 Task: Find connections with filter location Jyväskylä with filter topic #Productivitywith filter profile language French with filter current company Mindlance with filter school NIIT Pune with filter industry Ambulance Services with filter service category Print Design with filter keywords title Porter
Action: Mouse moved to (264, 220)
Screenshot: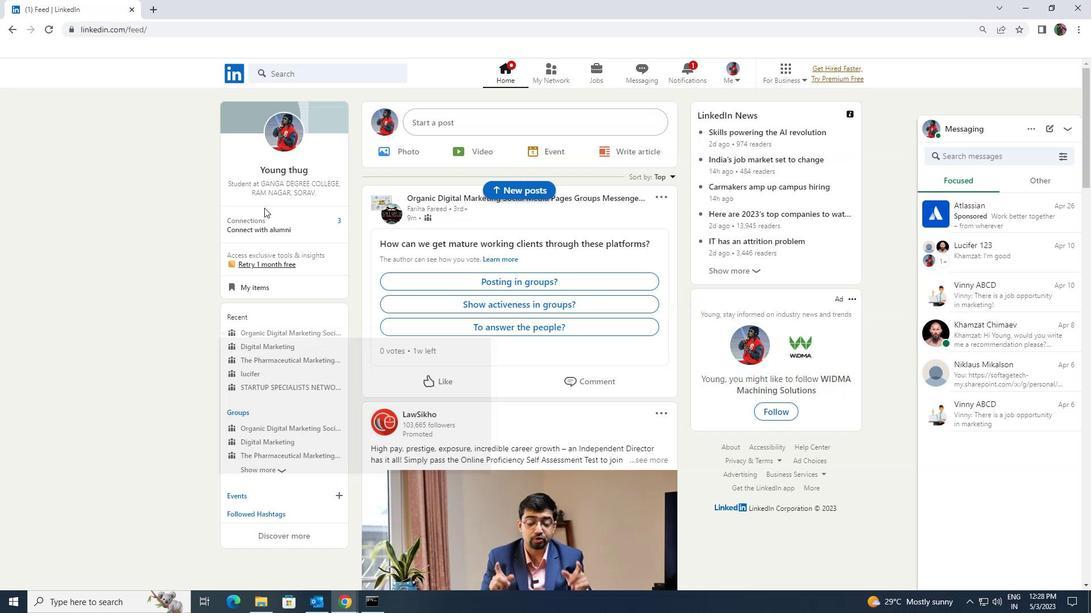 
Action: Mouse pressed left at (264, 220)
Screenshot: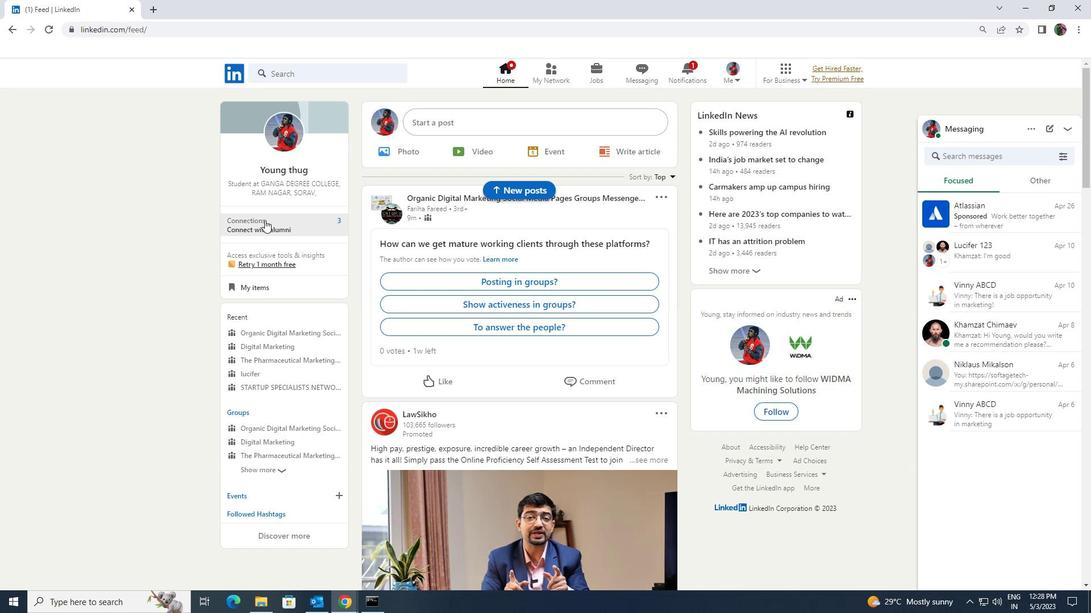 
Action: Mouse moved to (285, 140)
Screenshot: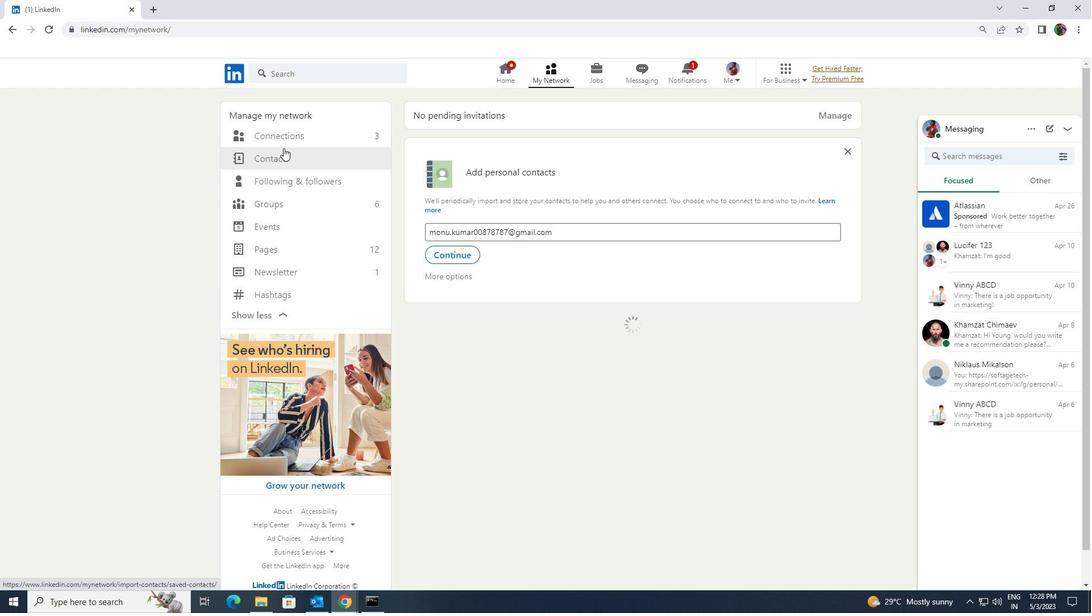 
Action: Mouse pressed left at (285, 140)
Screenshot: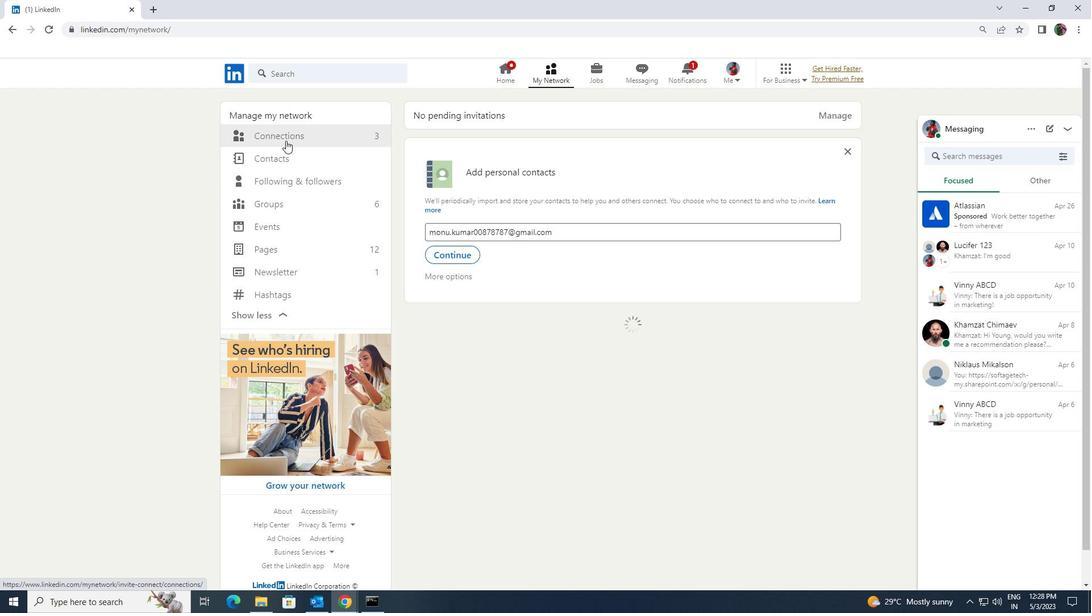 
Action: Mouse moved to (622, 134)
Screenshot: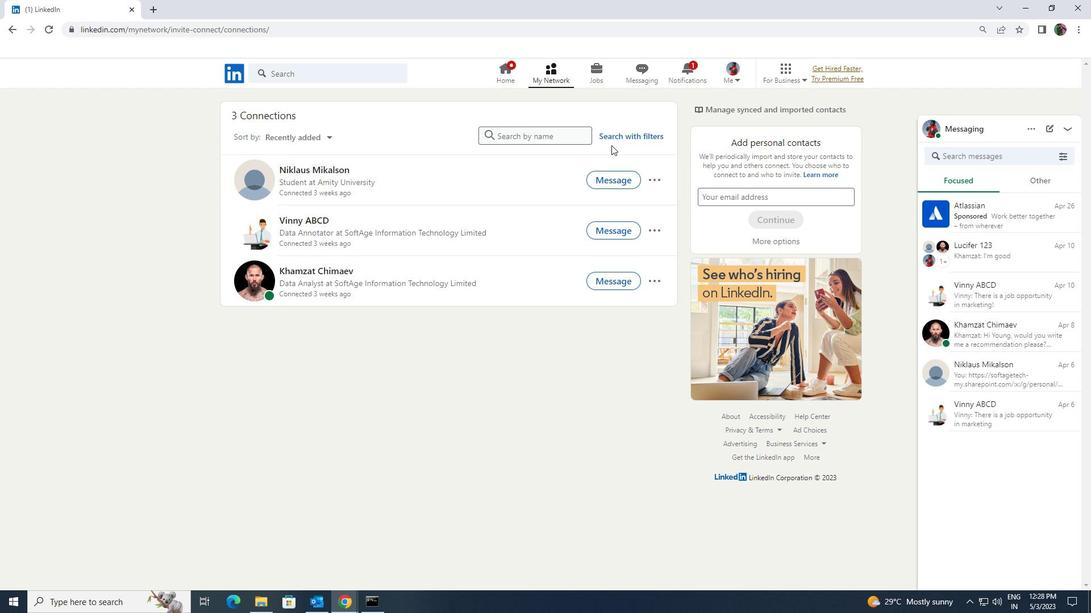 
Action: Mouse pressed left at (622, 134)
Screenshot: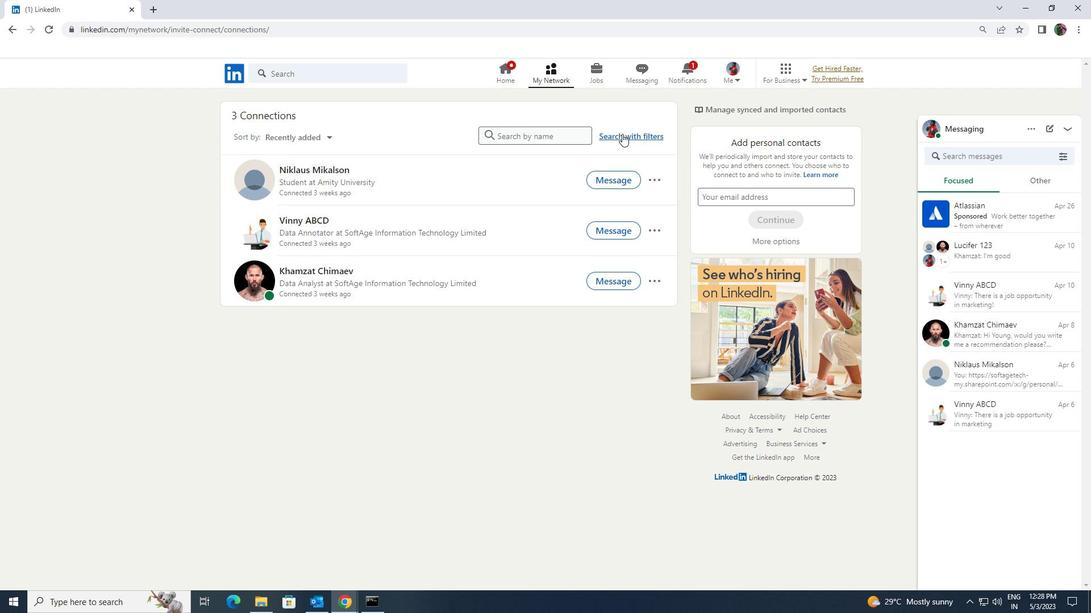 
Action: Mouse moved to (573, 103)
Screenshot: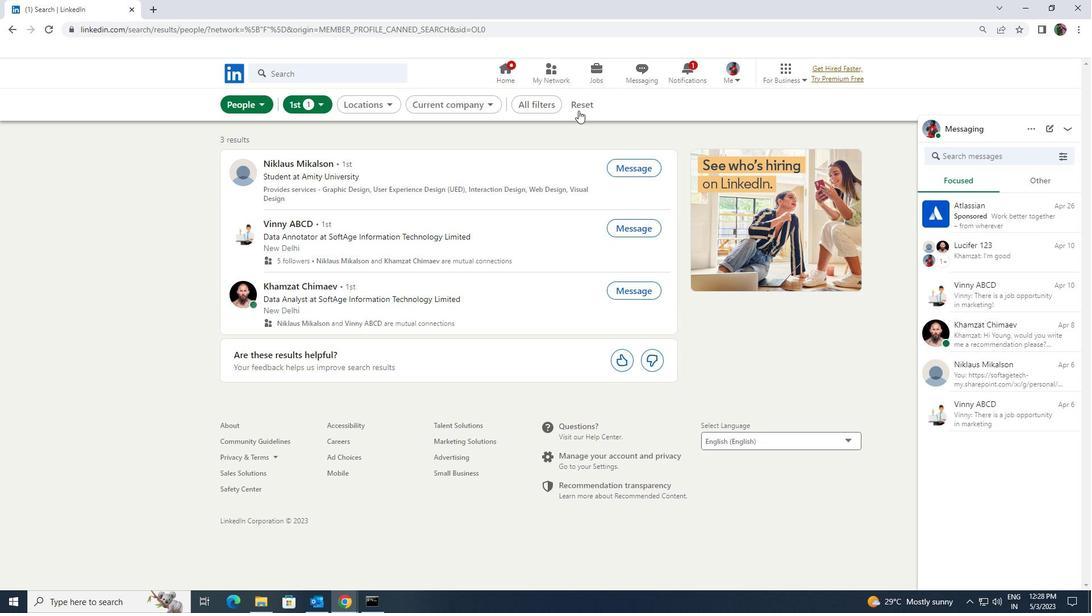 
Action: Mouse pressed left at (573, 103)
Screenshot: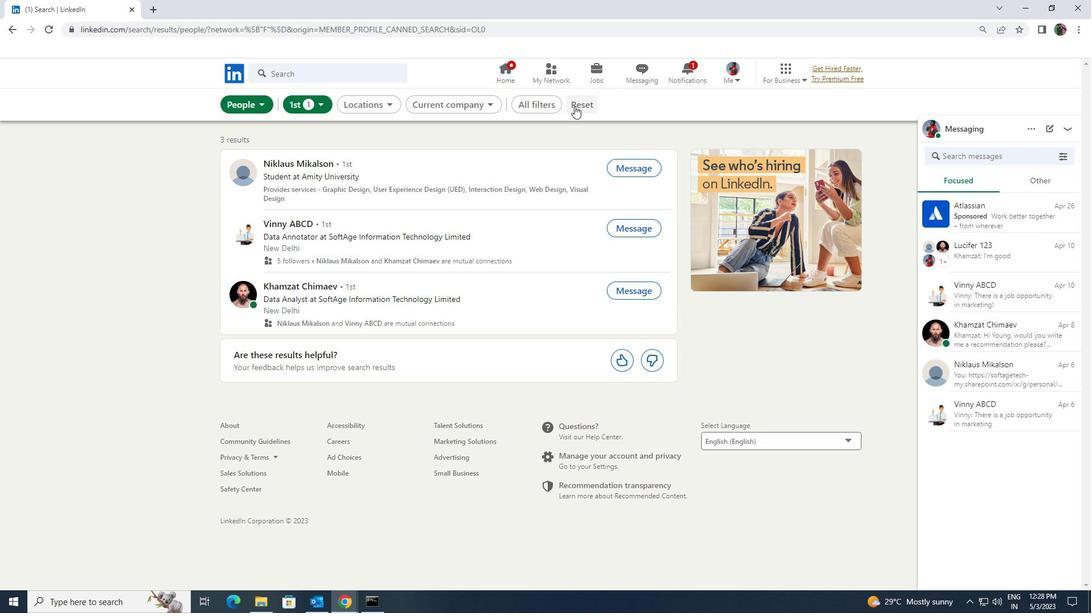 
Action: Mouse moved to (572, 103)
Screenshot: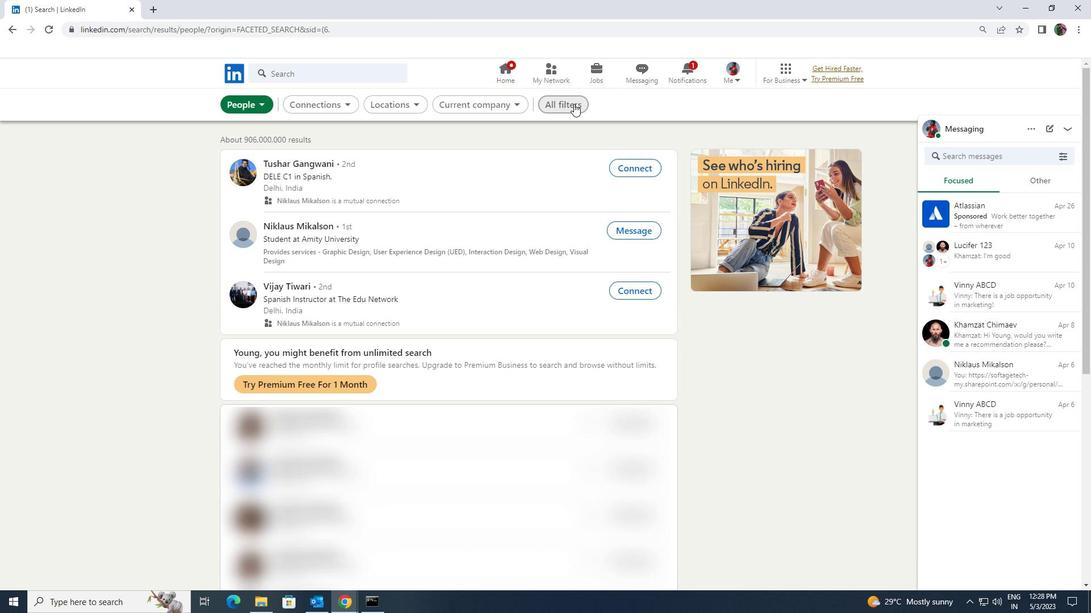 
Action: Mouse pressed left at (572, 103)
Screenshot: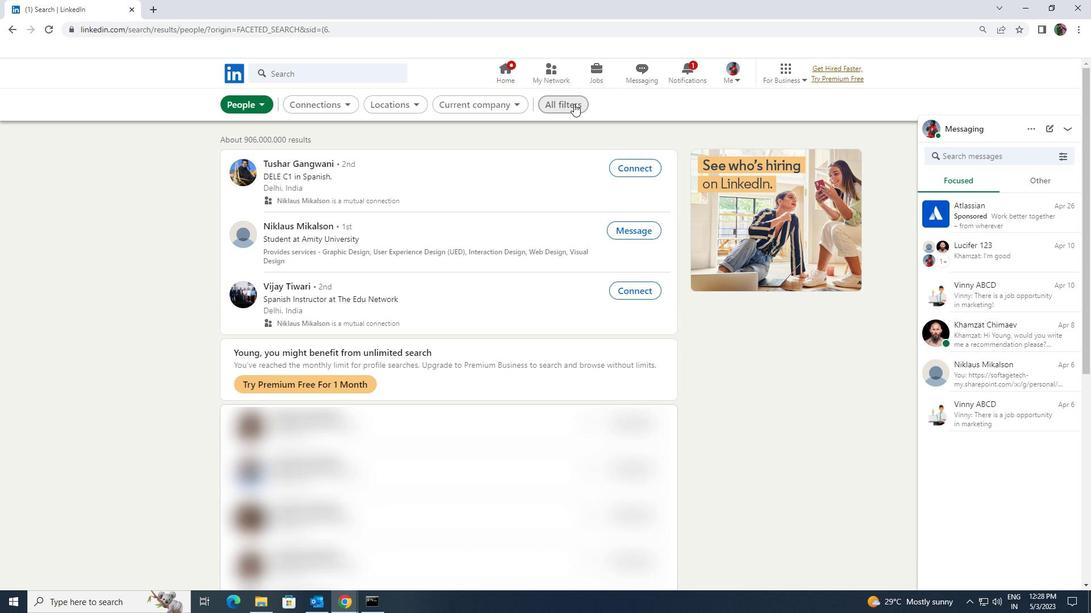 
Action: Mouse moved to (976, 447)
Screenshot: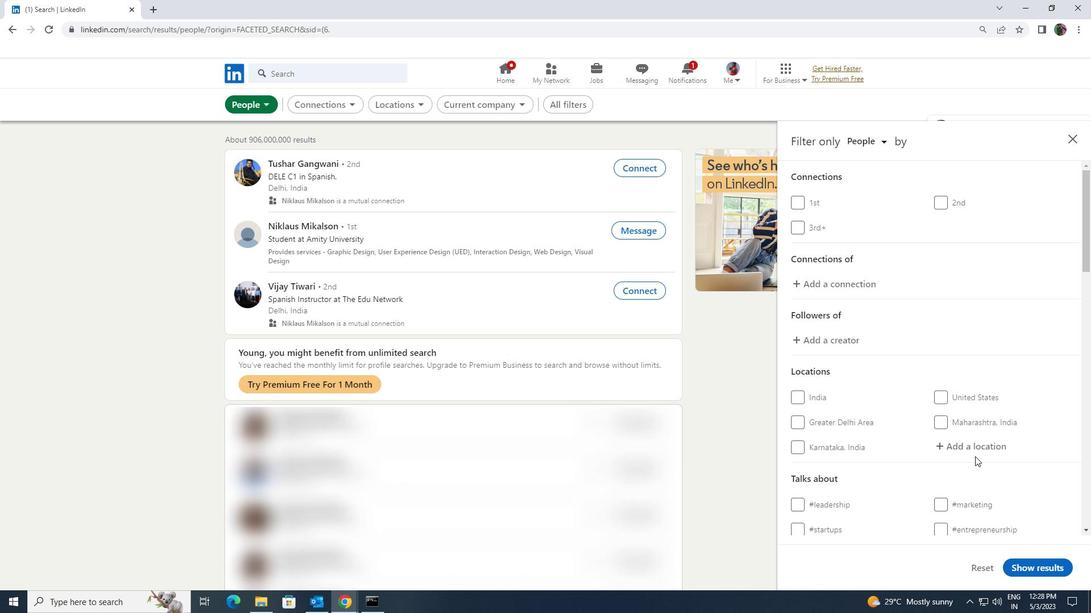 
Action: Mouse pressed left at (976, 447)
Screenshot: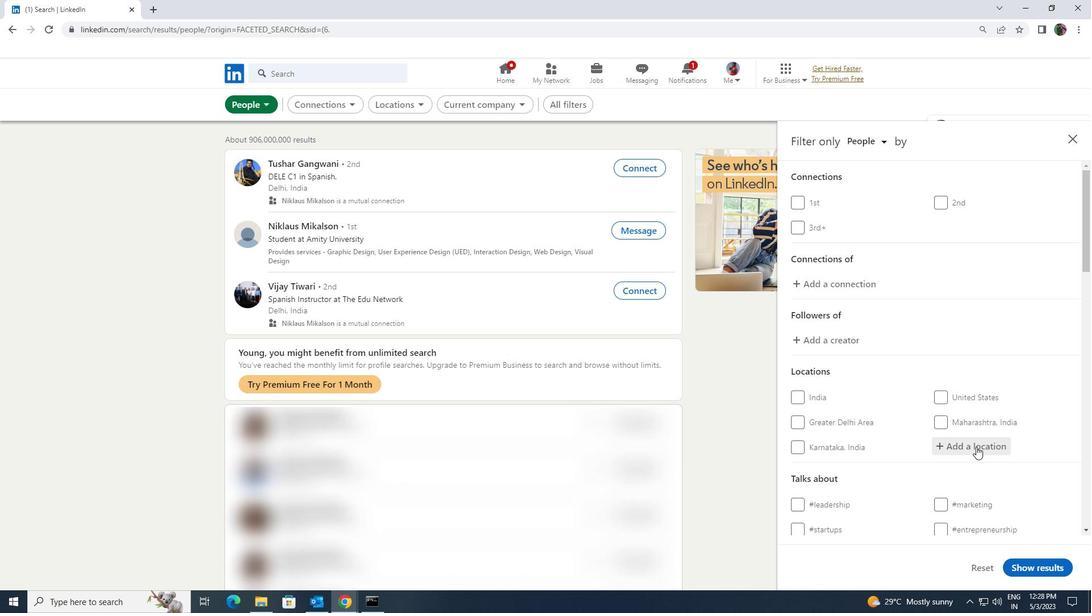 
Action: Key pressed <Key.shift>JYVAS
Screenshot: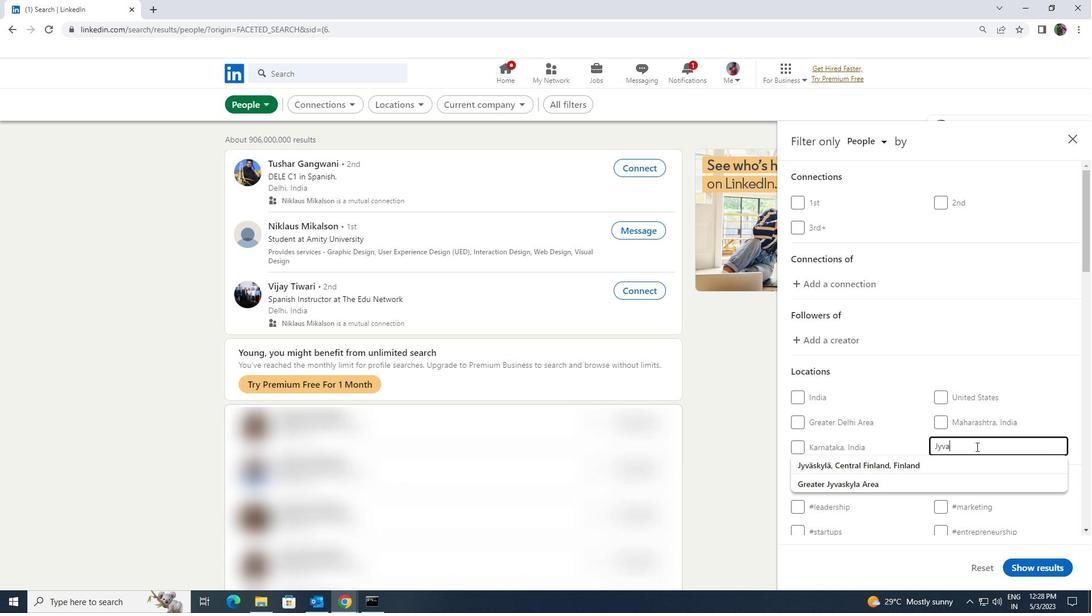 
Action: Mouse moved to (960, 471)
Screenshot: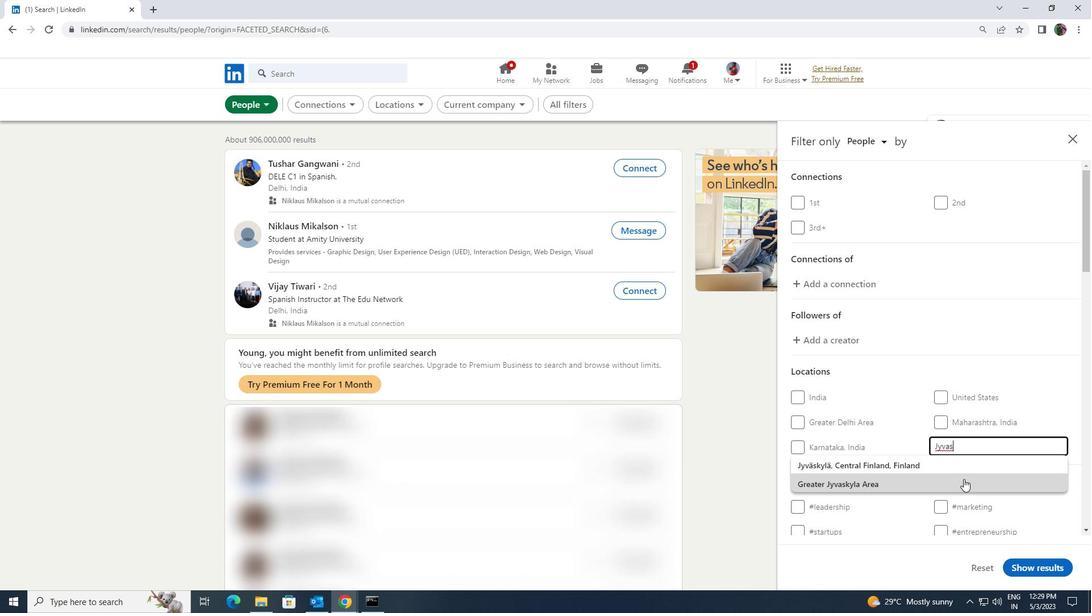 
Action: Mouse pressed left at (960, 471)
Screenshot: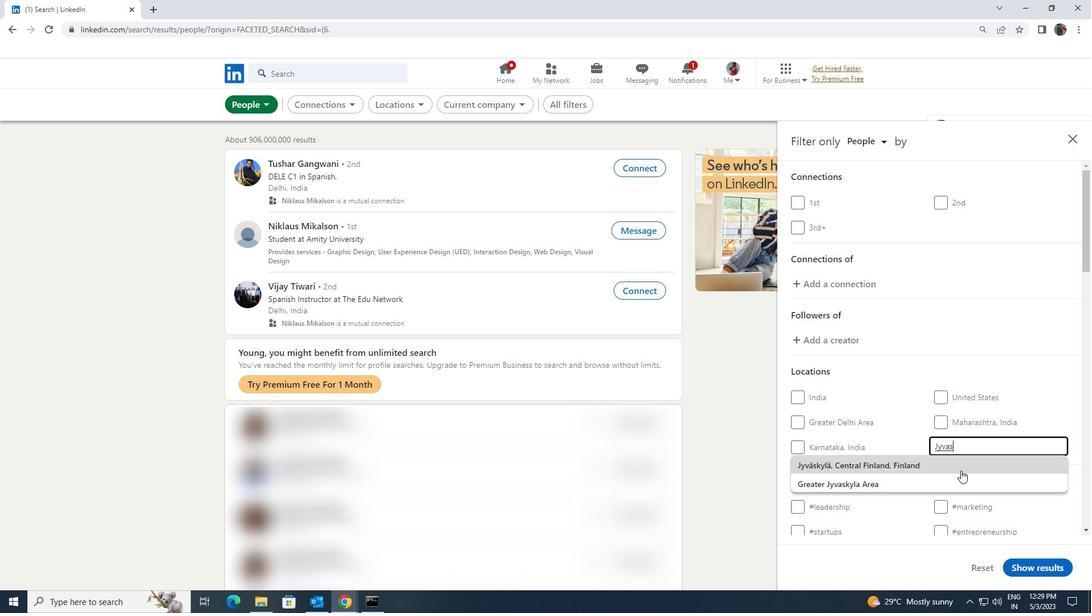 
Action: Mouse scrolled (960, 470) with delta (0, 0)
Screenshot: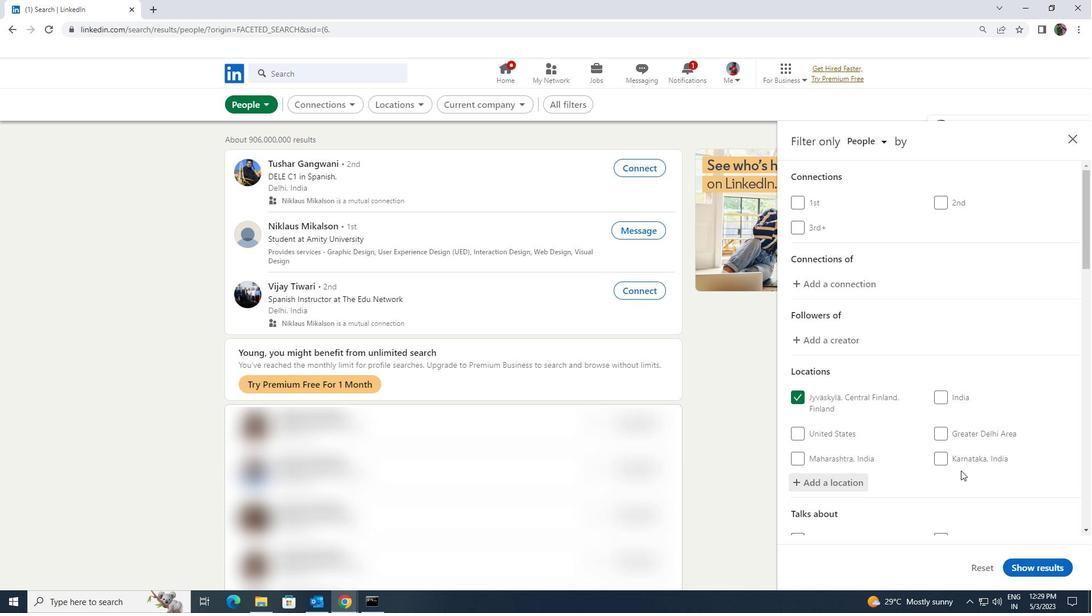 
Action: Mouse scrolled (960, 470) with delta (0, 0)
Screenshot: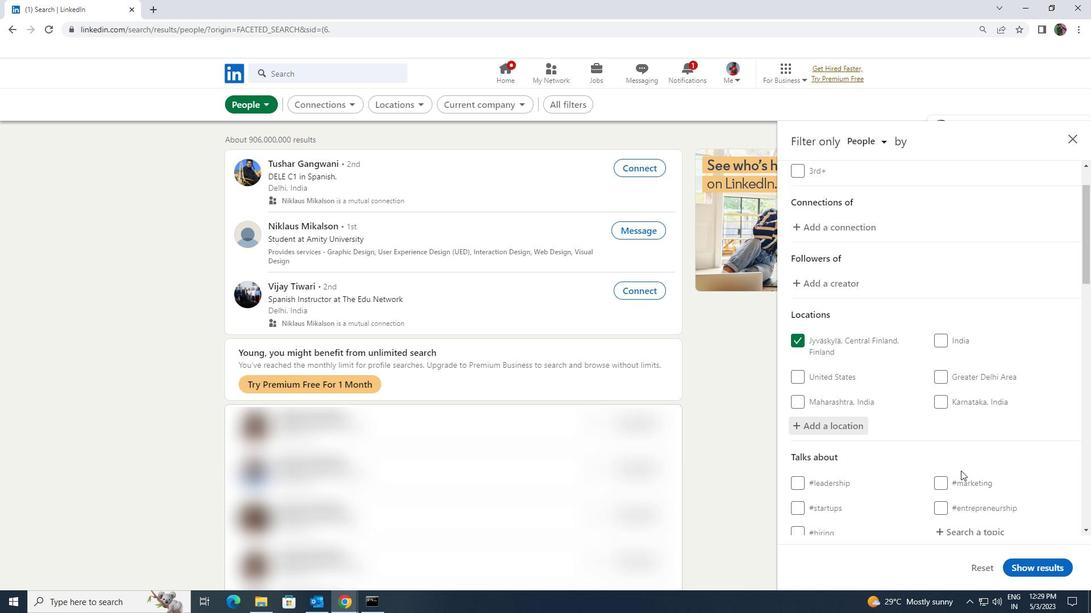 
Action: Mouse pressed left at (960, 471)
Screenshot: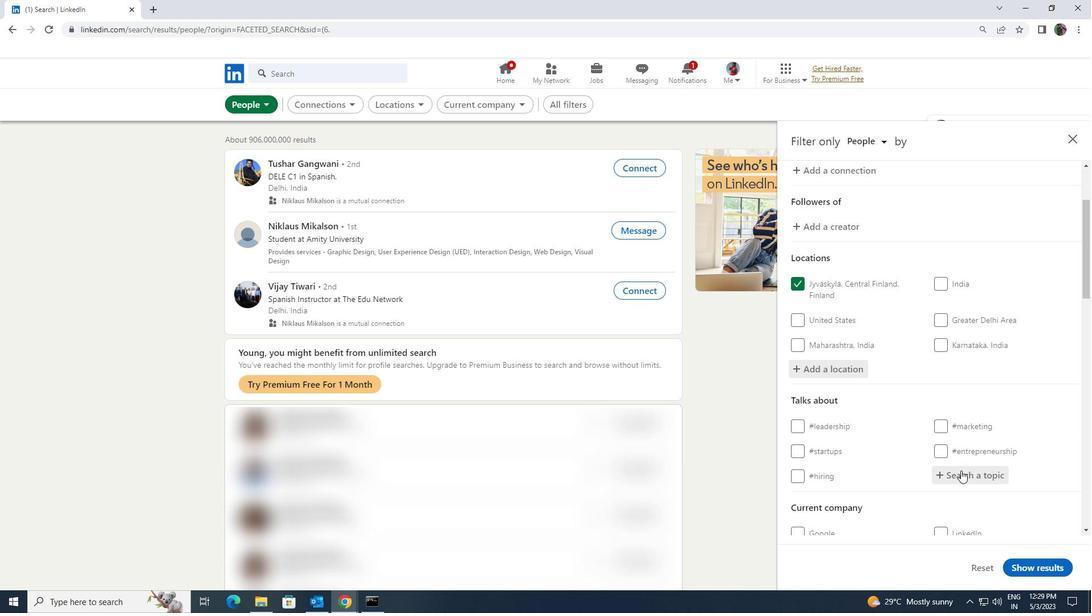 
Action: Key pressed <Key.shift>PRODUCTIVI
Screenshot: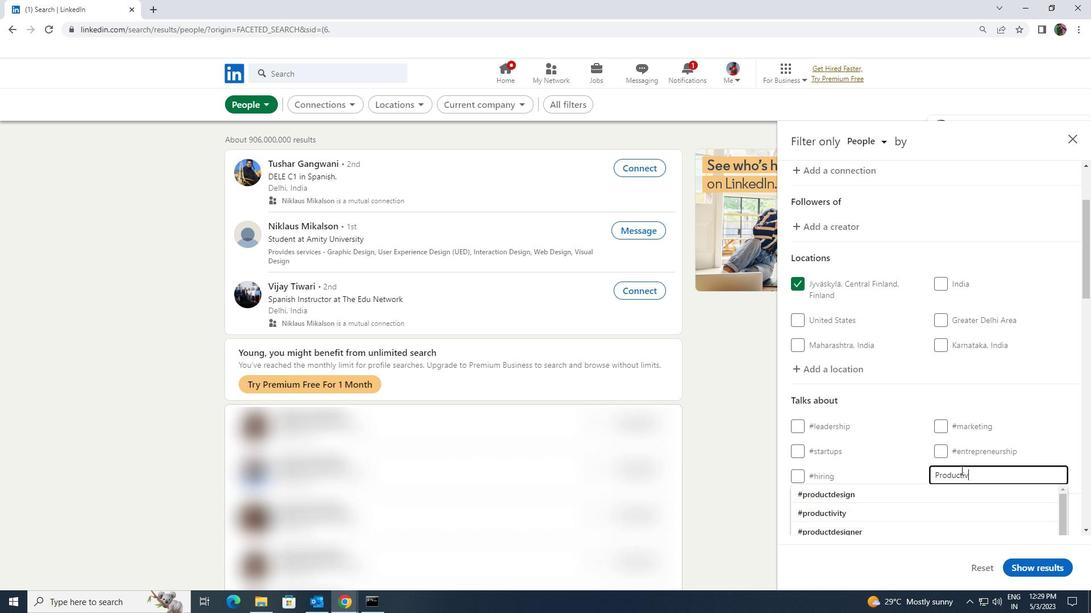 
Action: Mouse moved to (951, 484)
Screenshot: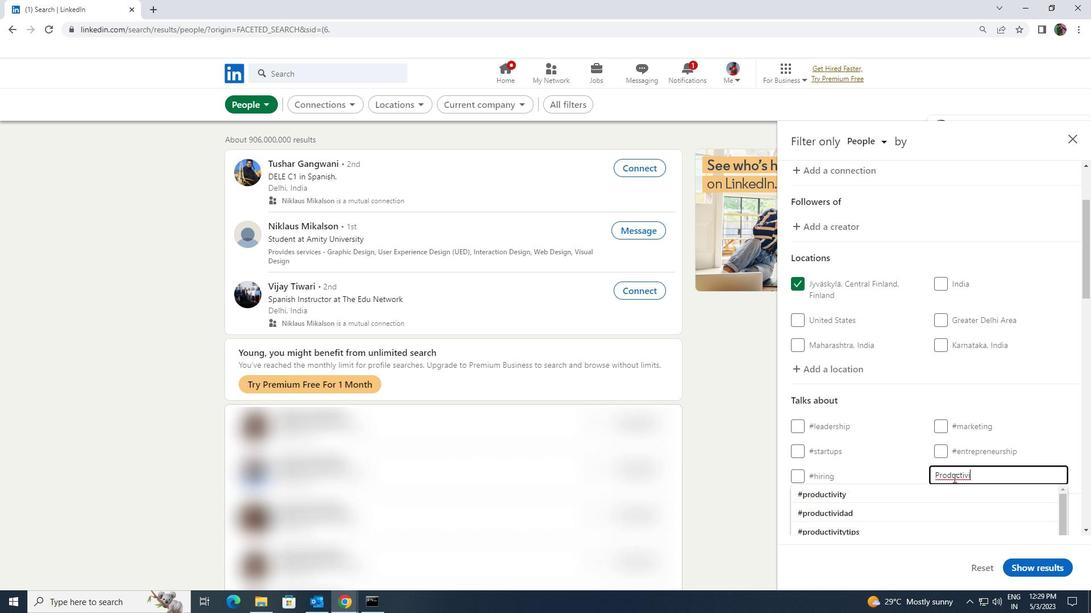 
Action: Mouse pressed left at (951, 484)
Screenshot: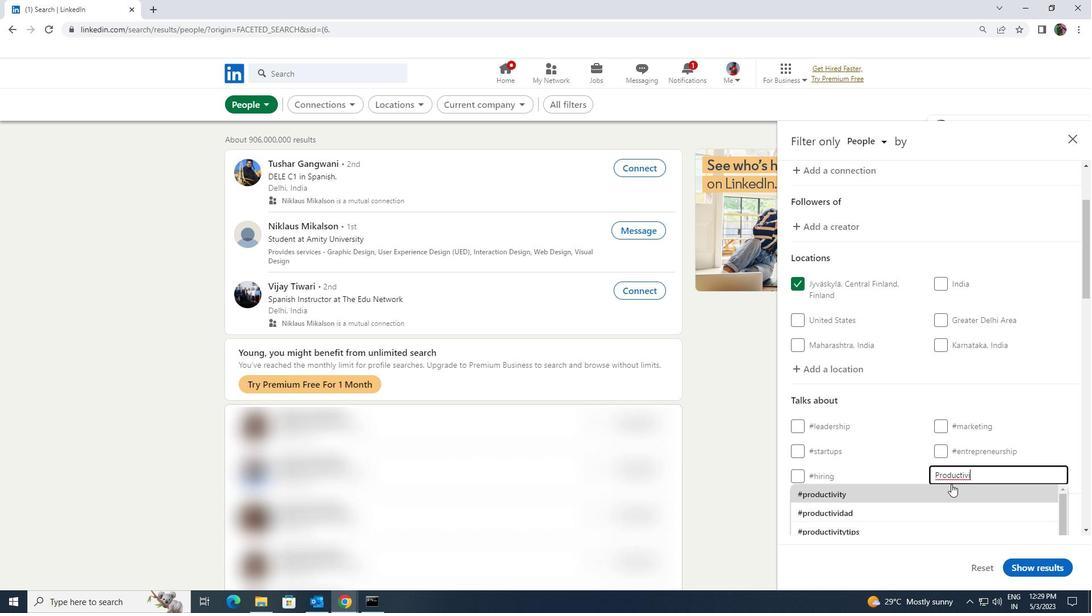 
Action: Mouse scrolled (951, 484) with delta (0, 0)
Screenshot: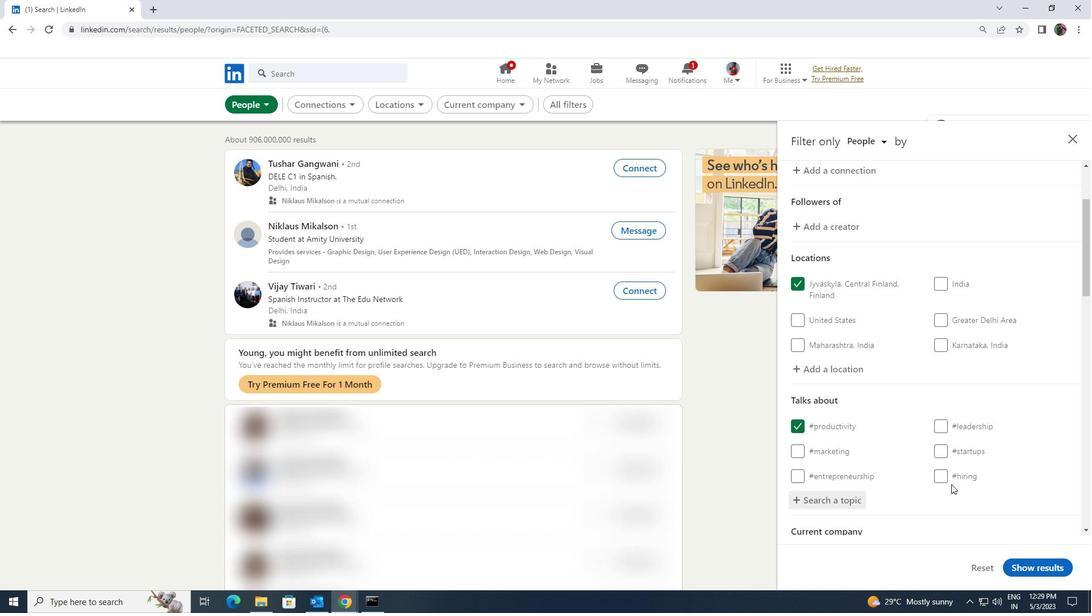 
Action: Mouse scrolled (951, 484) with delta (0, 0)
Screenshot: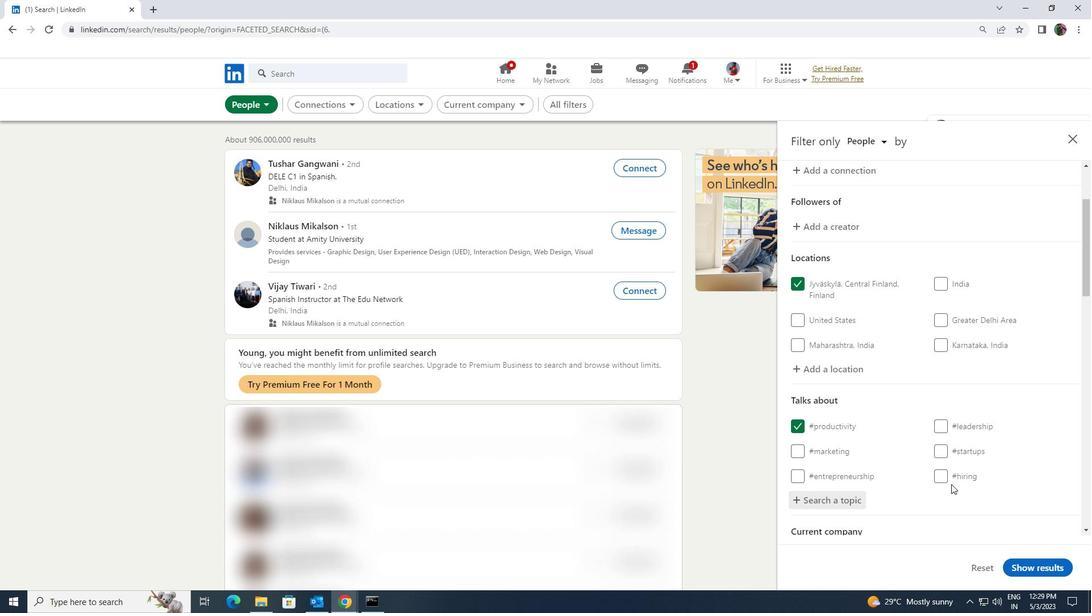 
Action: Mouse scrolled (951, 484) with delta (0, 0)
Screenshot: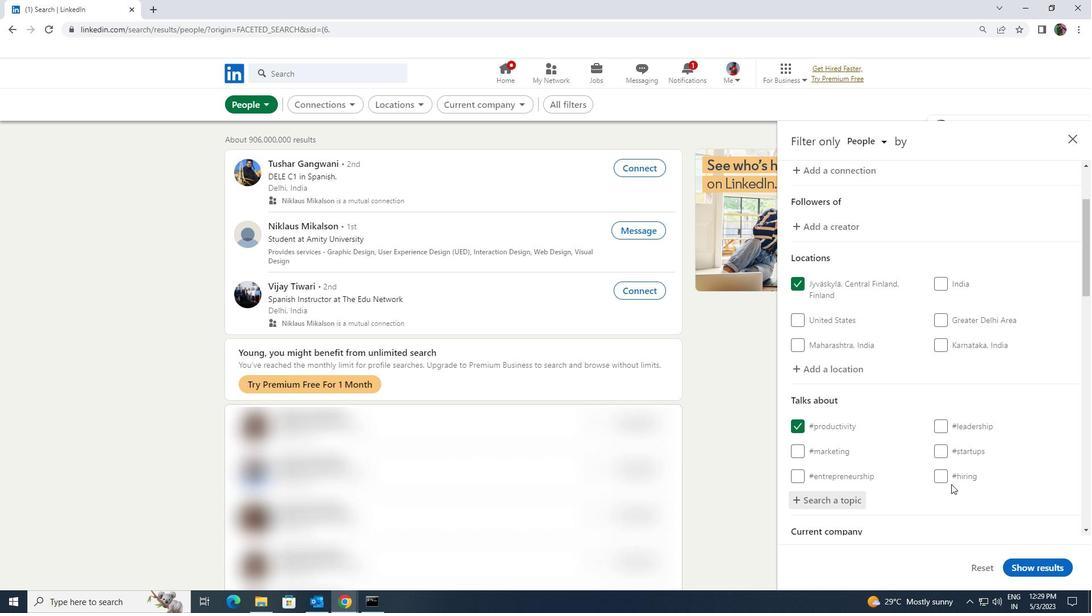 
Action: Mouse moved to (952, 484)
Screenshot: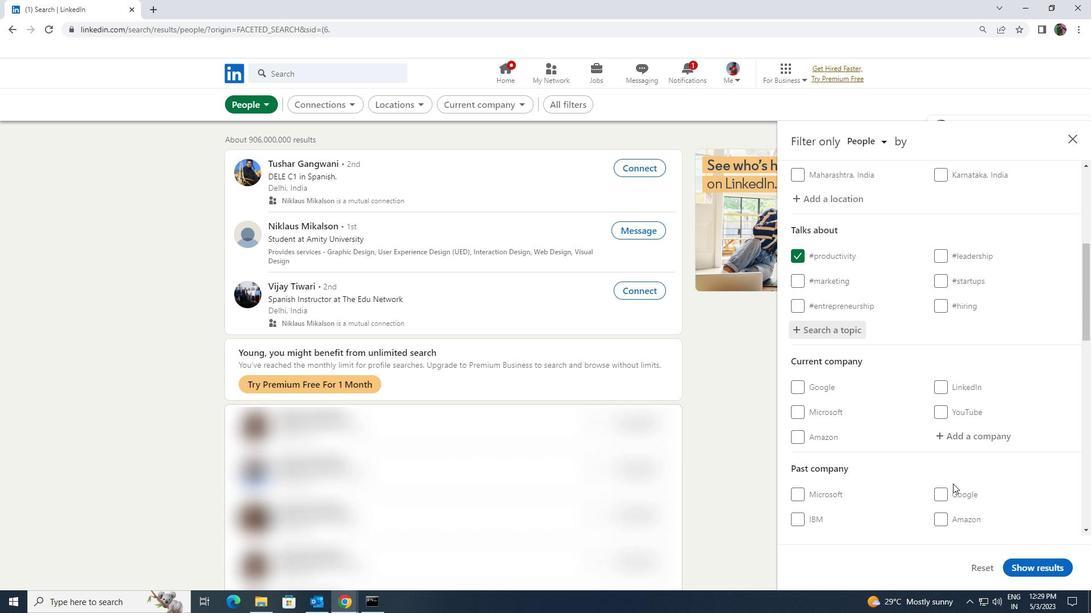 
Action: Mouse scrolled (952, 483) with delta (0, 0)
Screenshot: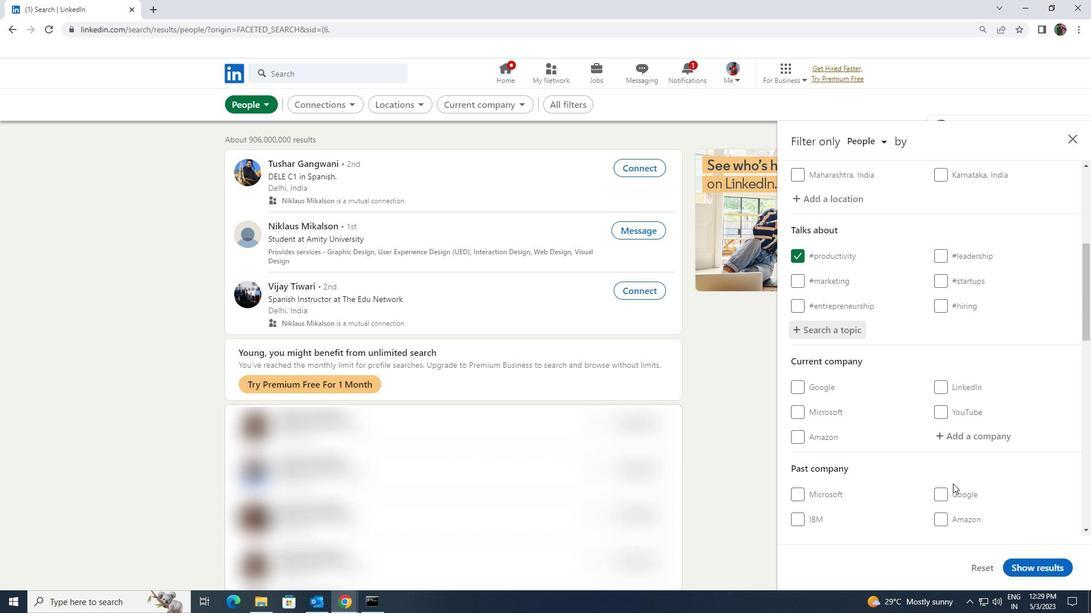 
Action: Mouse moved to (952, 483)
Screenshot: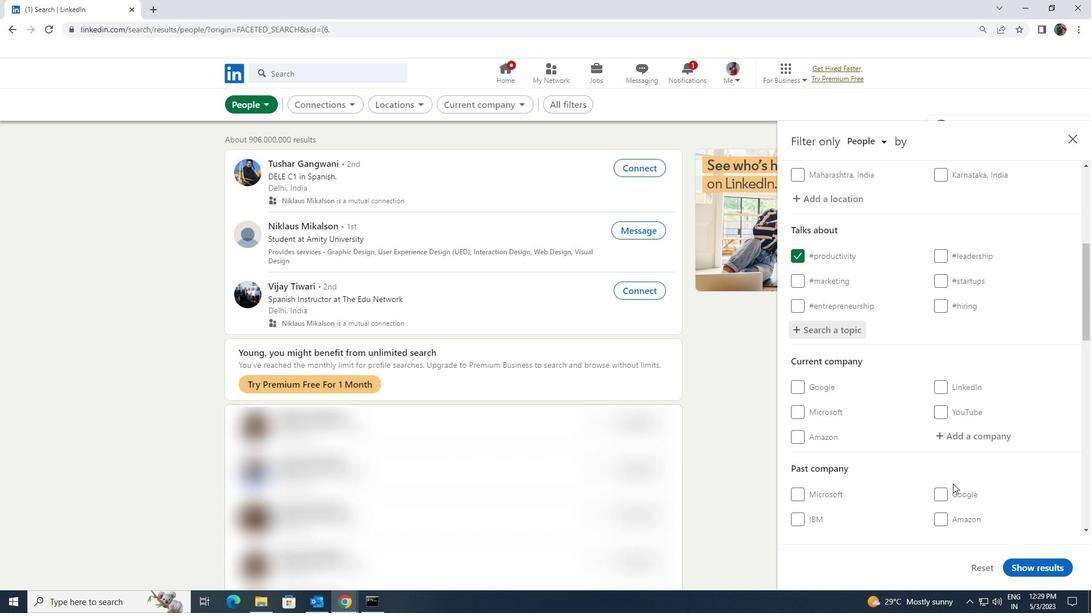 
Action: Mouse scrolled (952, 483) with delta (0, 0)
Screenshot: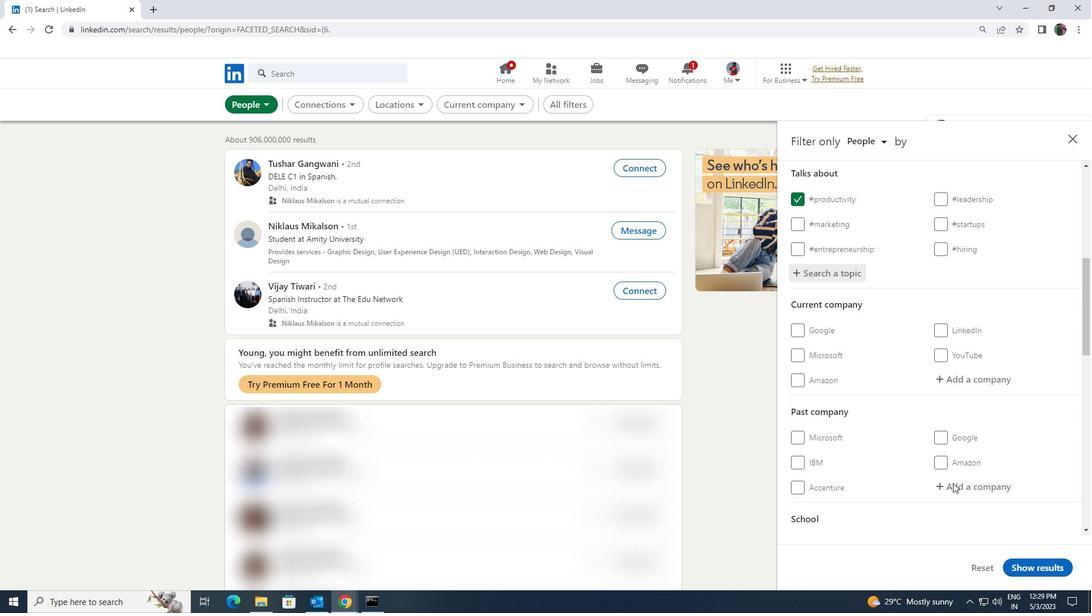 
Action: Mouse scrolled (952, 483) with delta (0, 0)
Screenshot: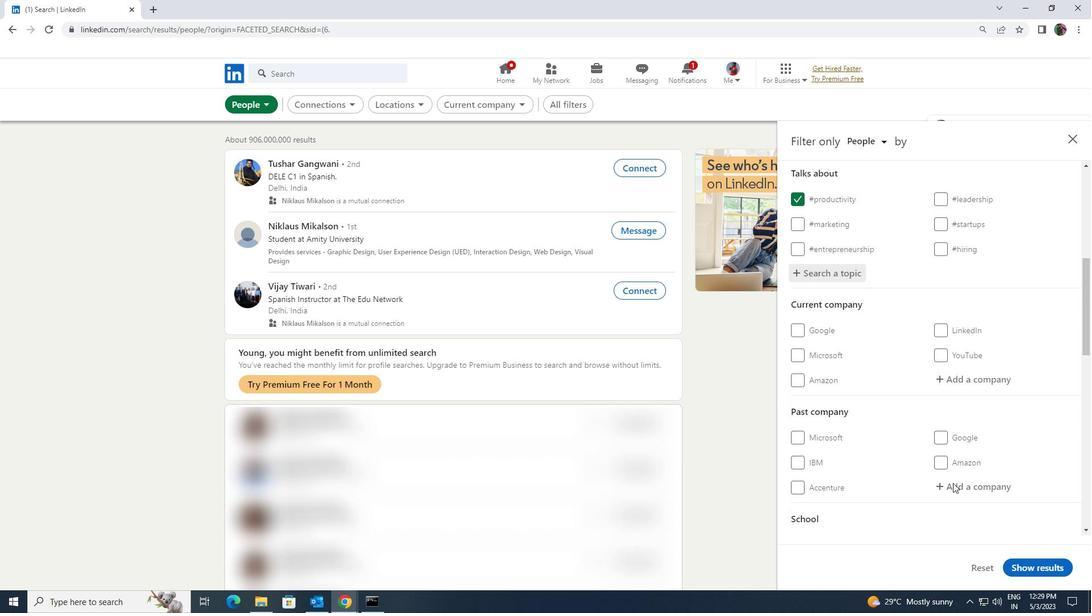 
Action: Mouse scrolled (952, 483) with delta (0, 0)
Screenshot: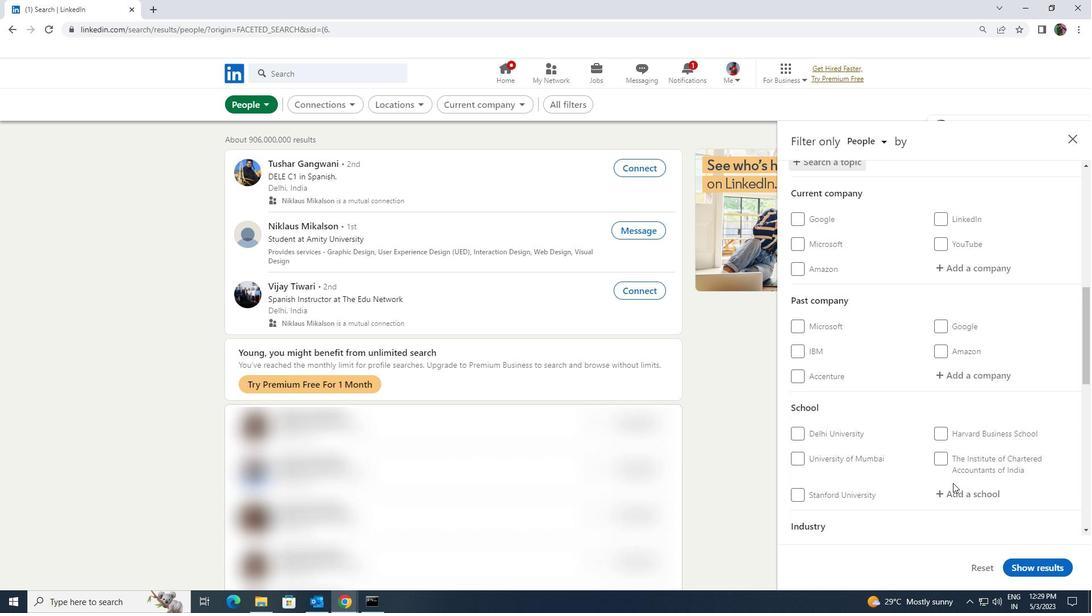 
Action: Mouse scrolled (952, 483) with delta (0, 0)
Screenshot: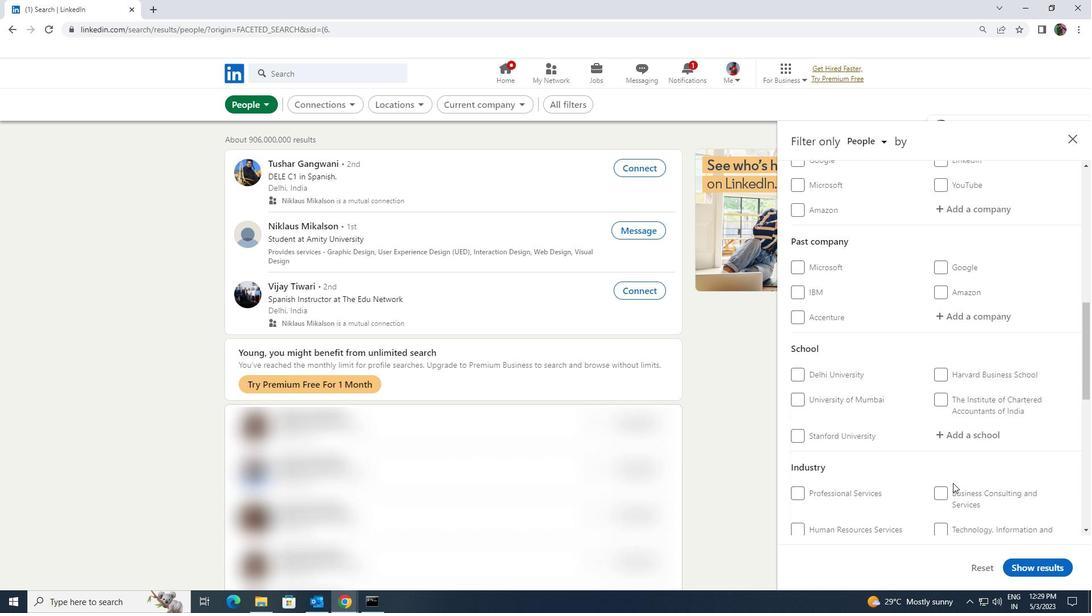 
Action: Mouse scrolled (952, 483) with delta (0, 0)
Screenshot: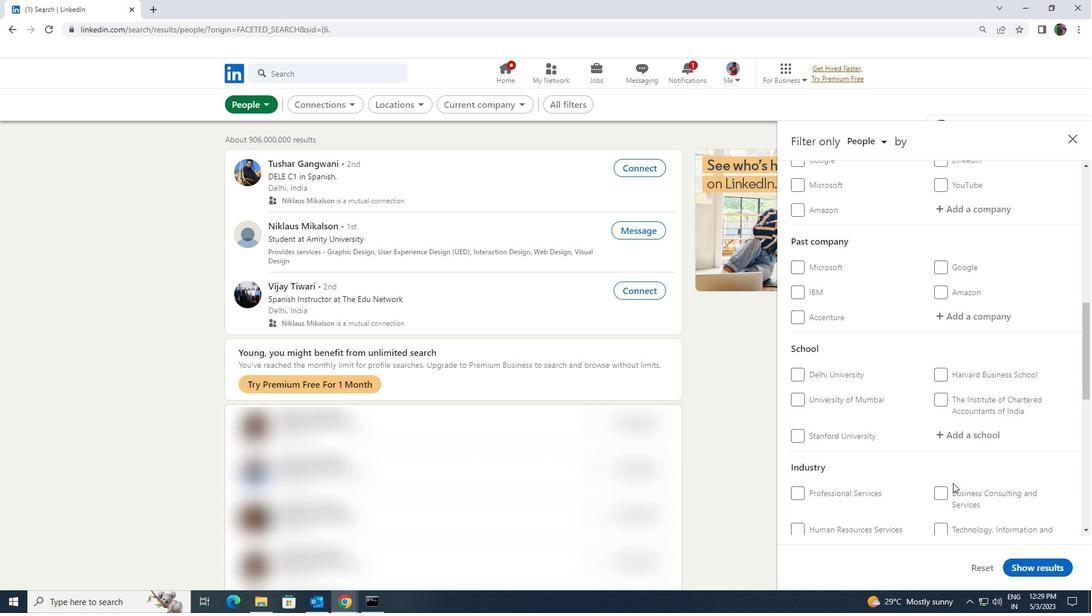 
Action: Mouse scrolled (952, 483) with delta (0, 0)
Screenshot: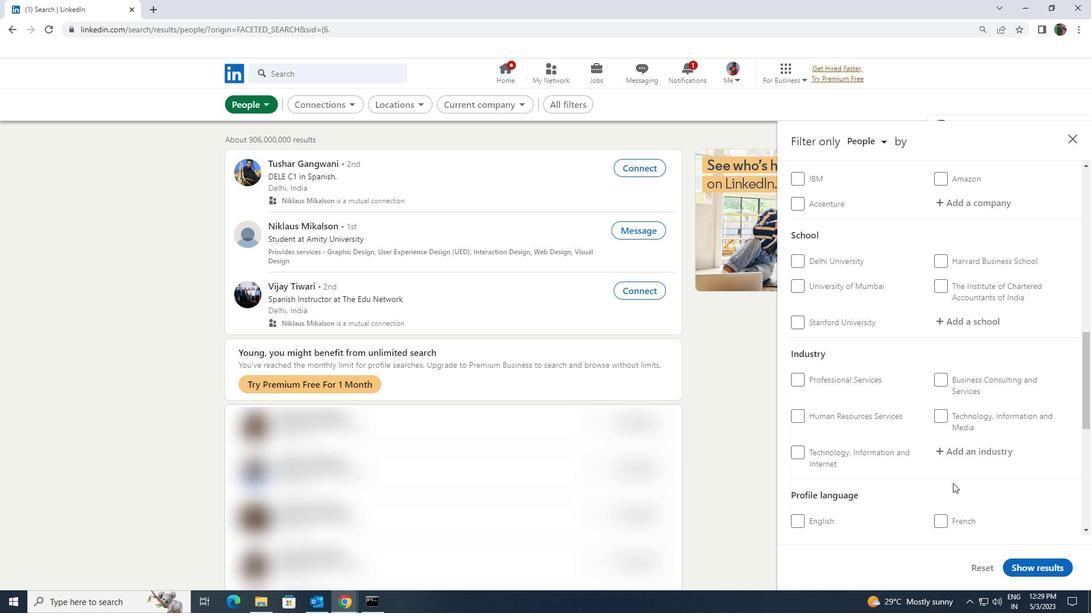 
Action: Mouse moved to (950, 464)
Screenshot: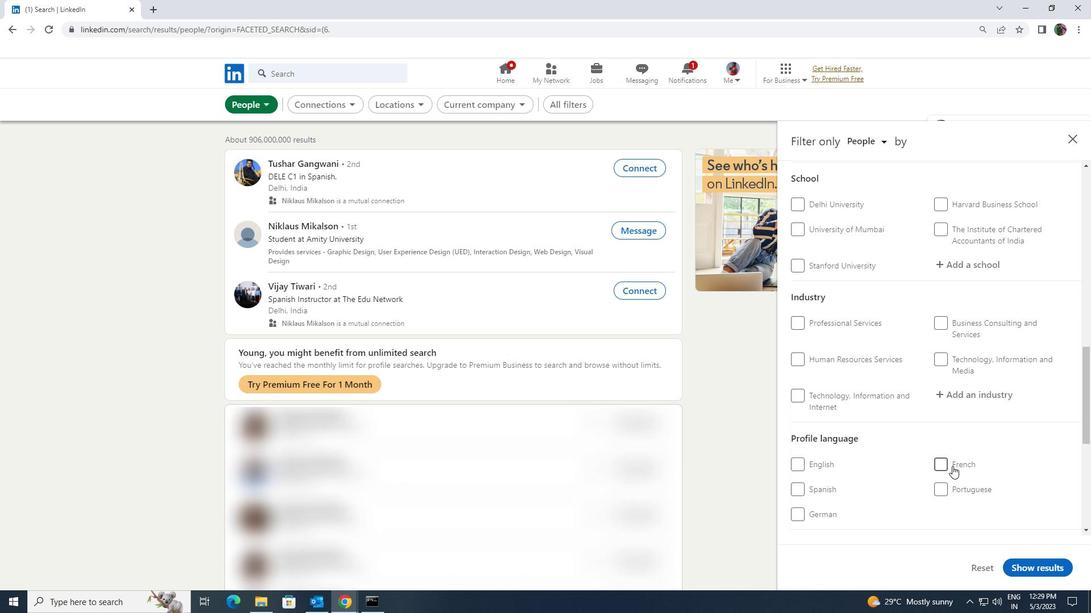 
Action: Mouse pressed left at (950, 464)
Screenshot: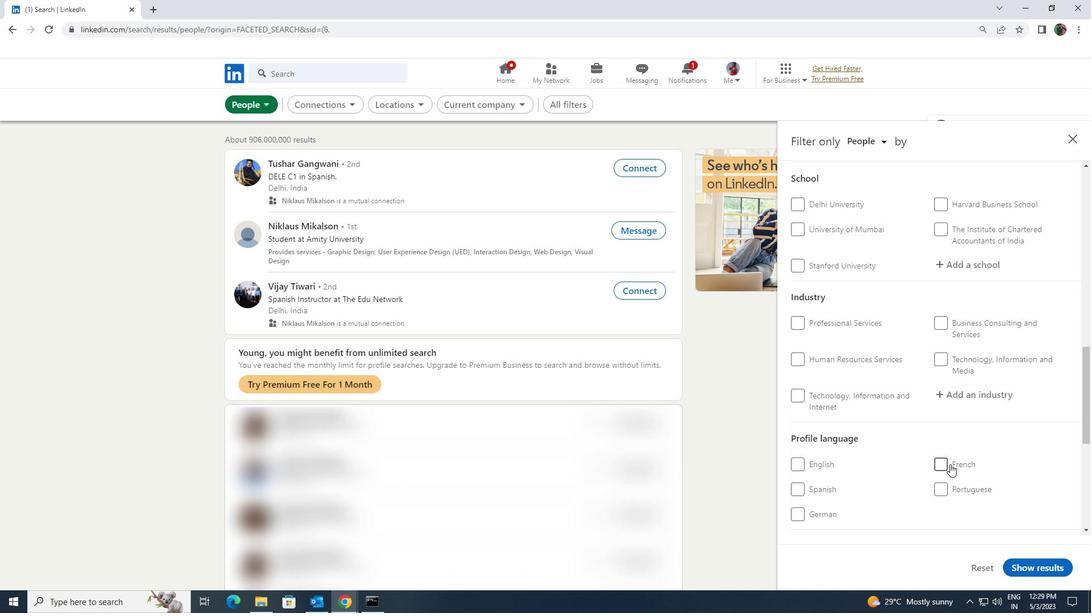 
Action: Mouse scrolled (950, 465) with delta (0, 0)
Screenshot: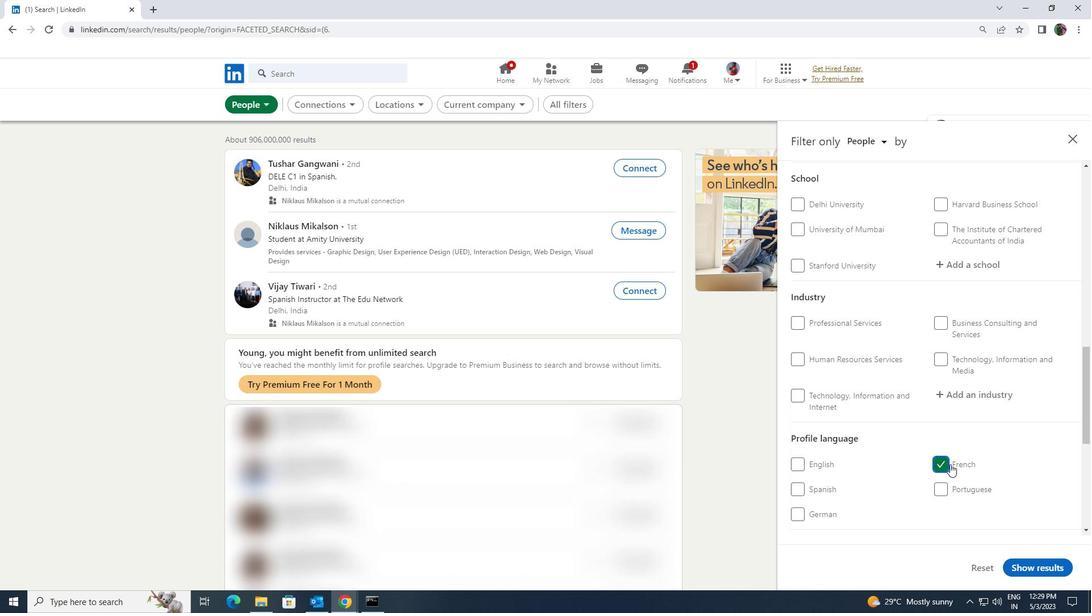 
Action: Mouse scrolled (950, 465) with delta (0, 0)
Screenshot: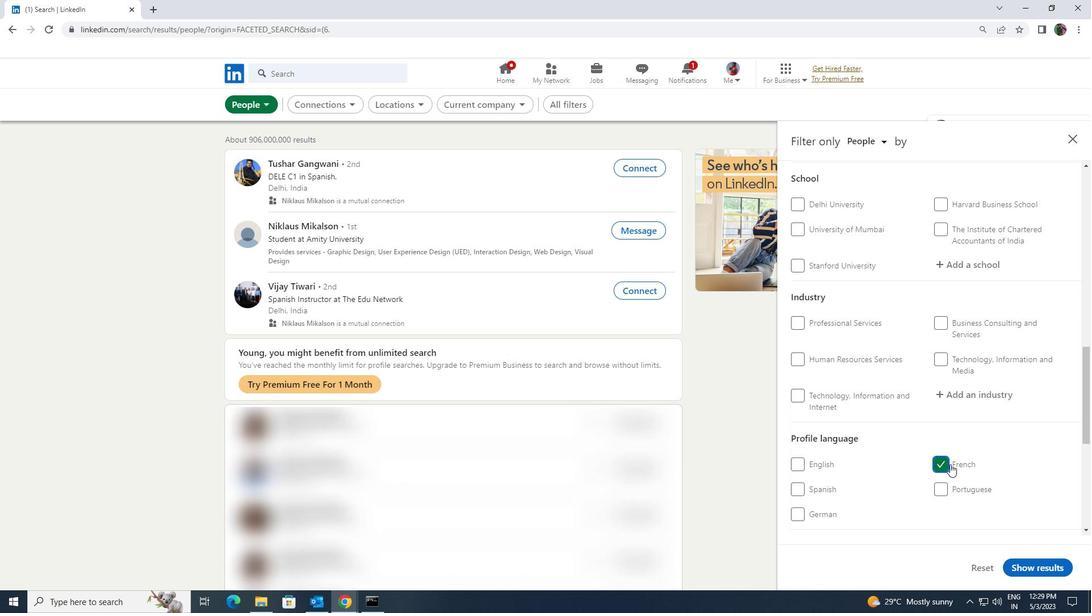 
Action: Mouse scrolled (950, 465) with delta (0, 0)
Screenshot: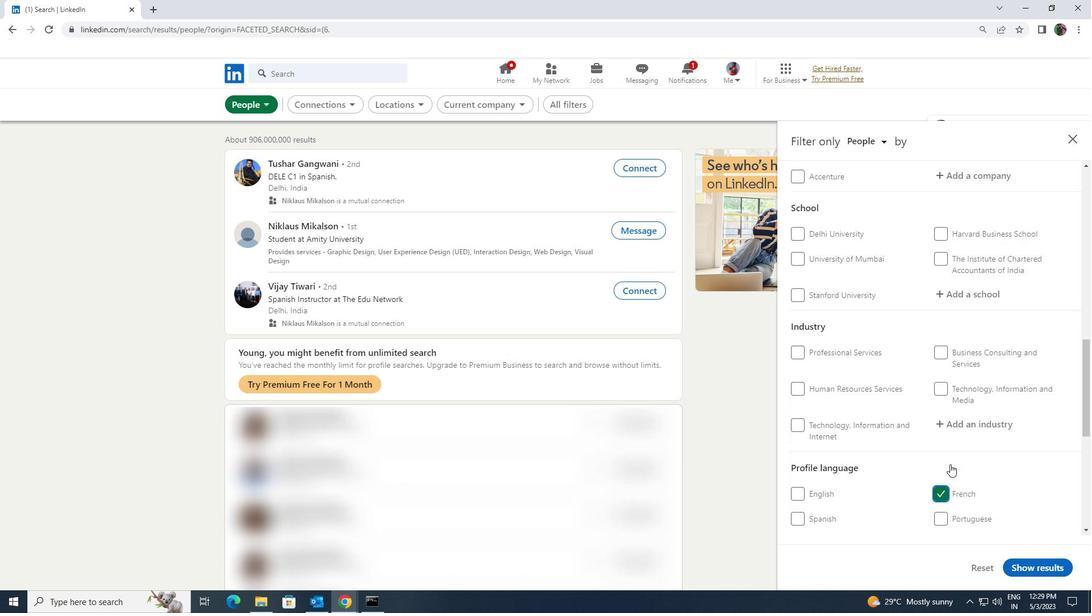 
Action: Mouse scrolled (950, 465) with delta (0, 0)
Screenshot: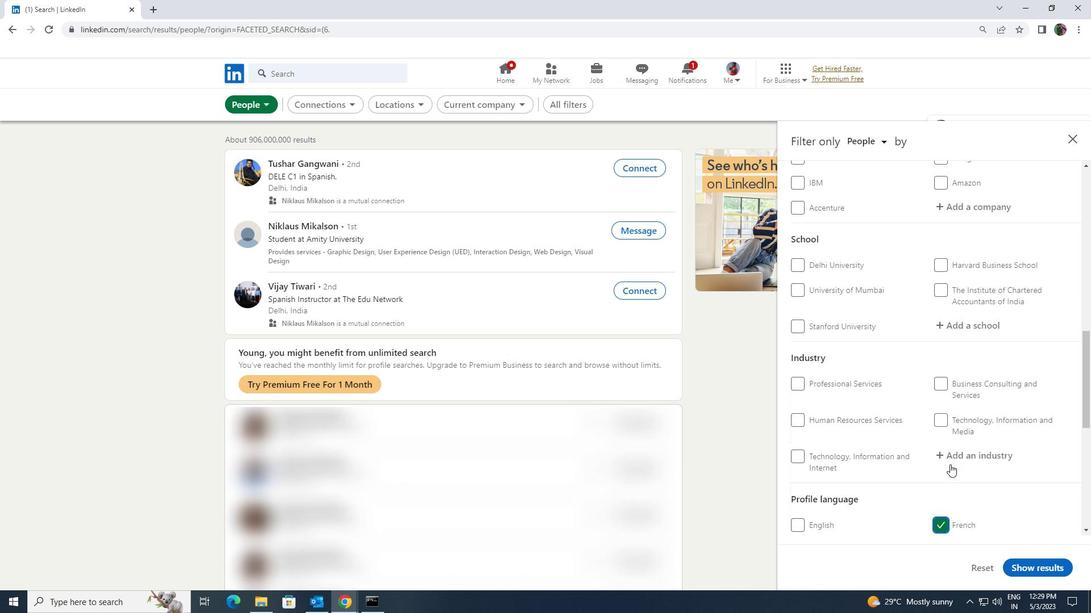 
Action: Mouse scrolled (950, 465) with delta (0, 0)
Screenshot: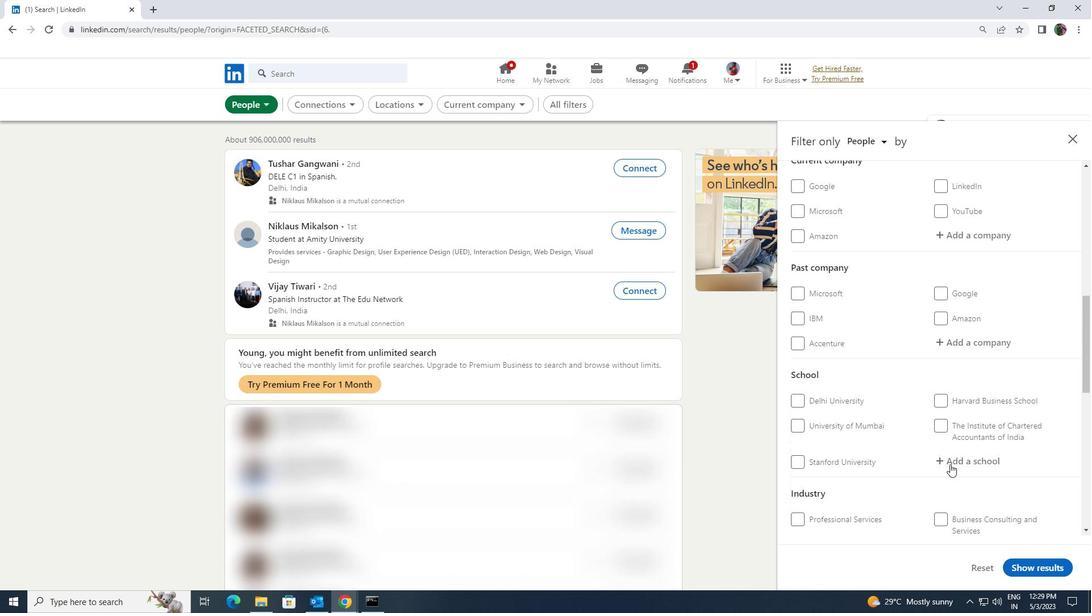 
Action: Mouse scrolled (950, 465) with delta (0, 0)
Screenshot: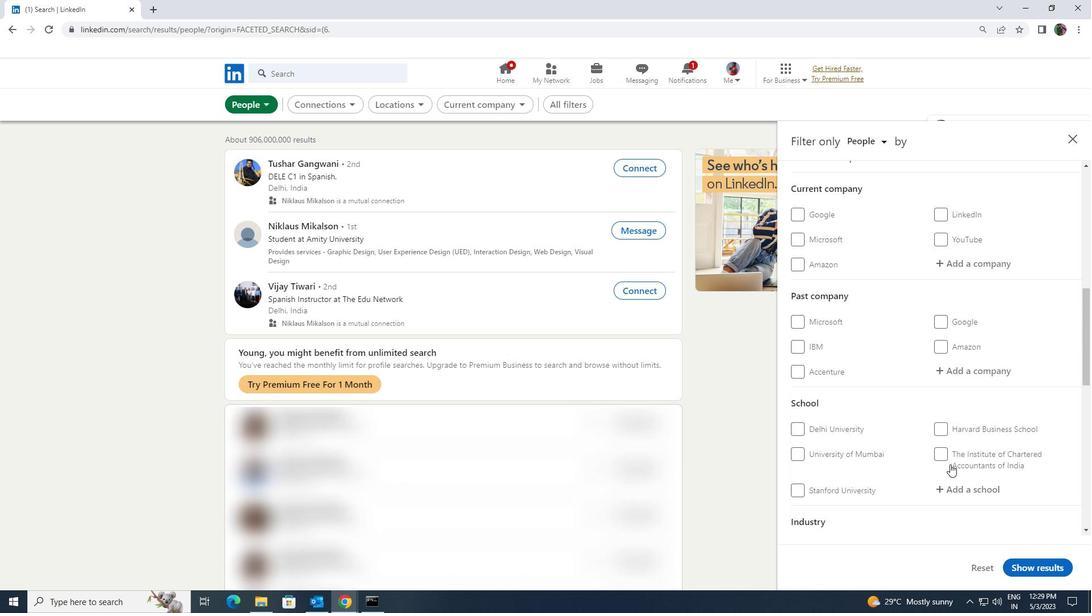
Action: Mouse scrolled (950, 465) with delta (0, 0)
Screenshot: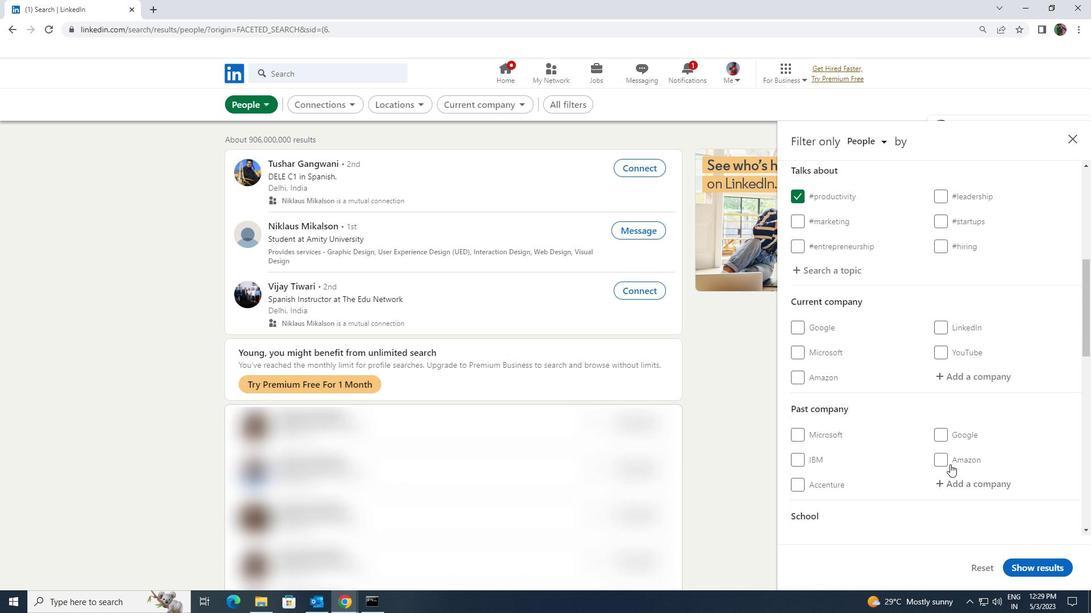 
Action: Mouse moved to (954, 438)
Screenshot: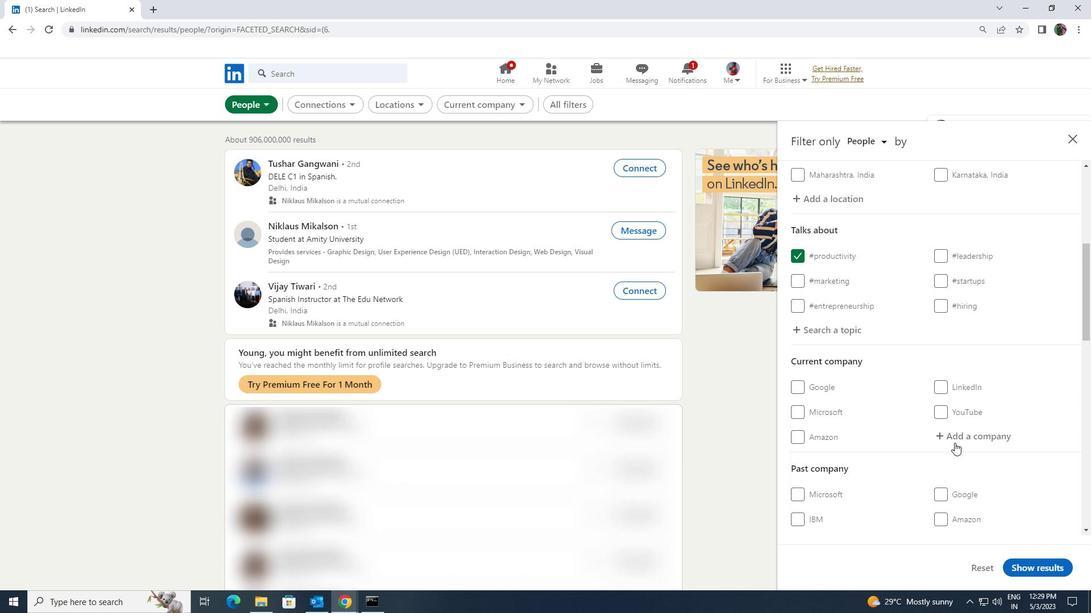 
Action: Mouse pressed left at (954, 438)
Screenshot: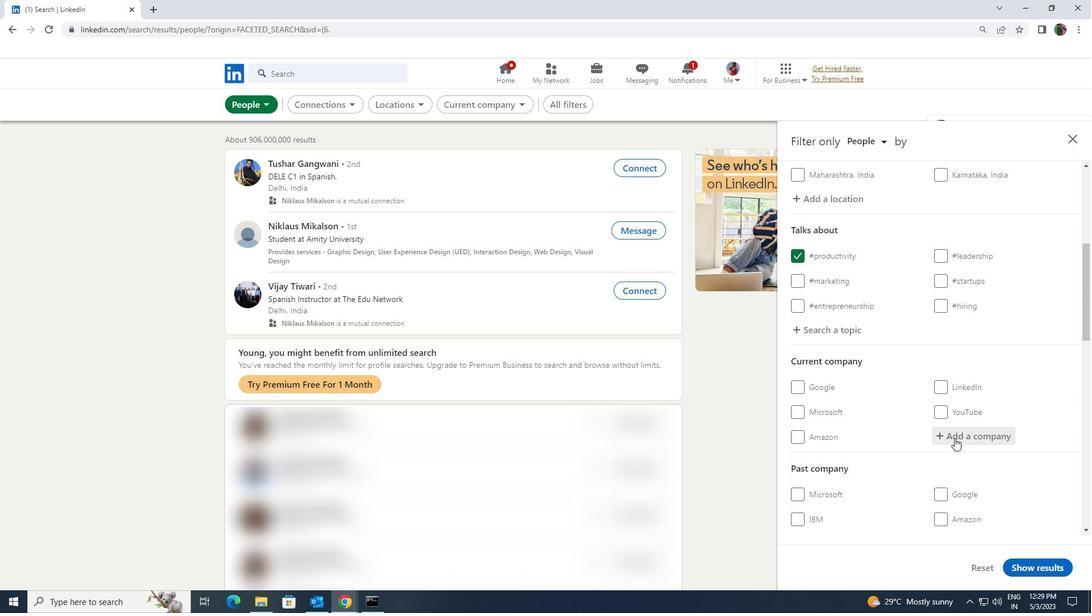 
Action: Key pressed <Key.shift>MINDLANC
Screenshot: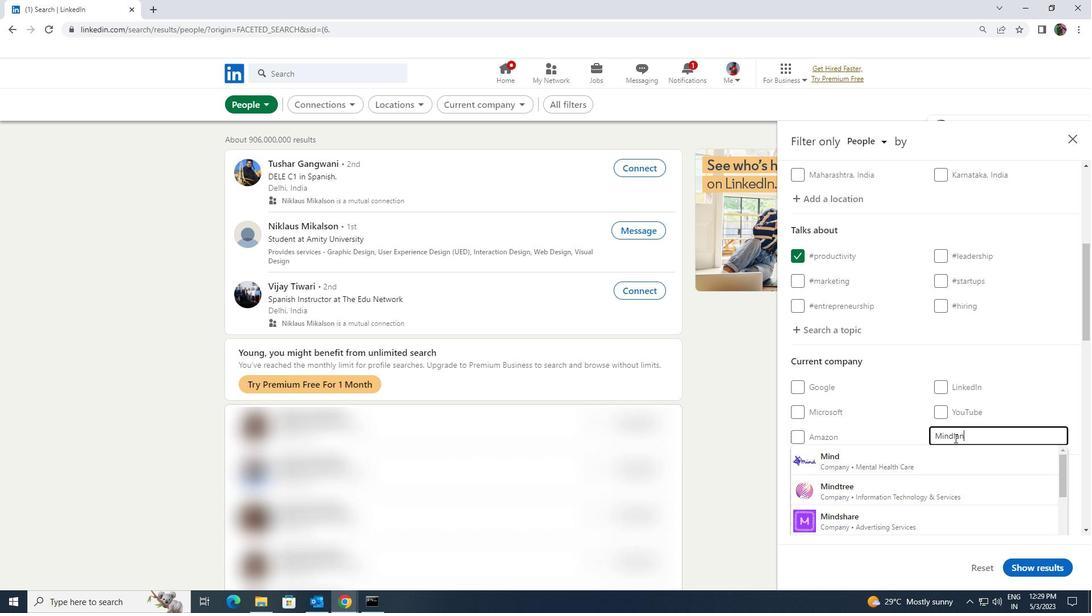 
Action: Mouse moved to (951, 451)
Screenshot: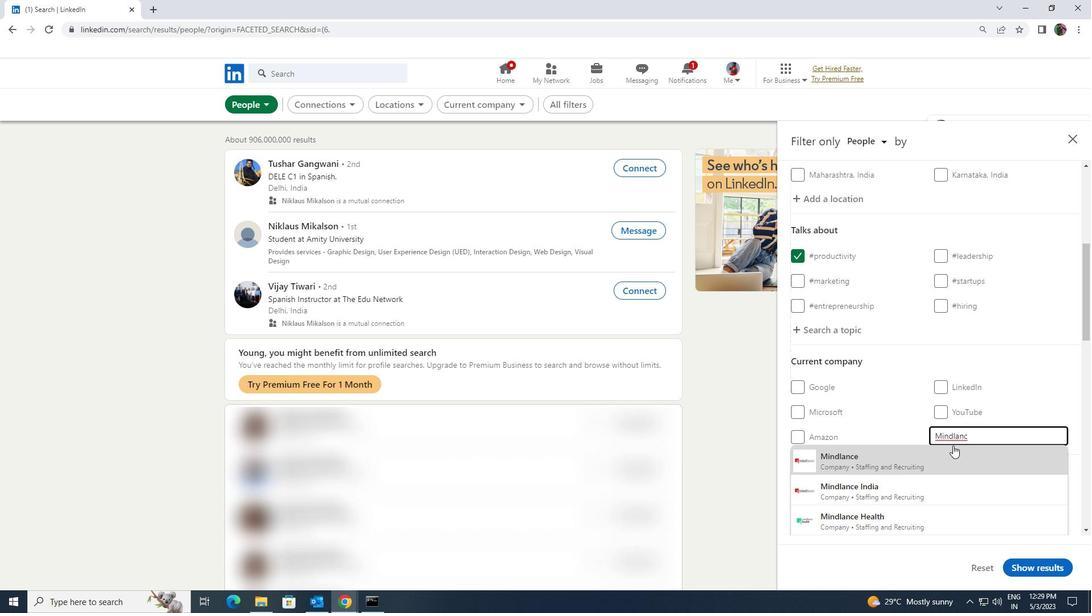 
Action: Mouse pressed left at (951, 451)
Screenshot: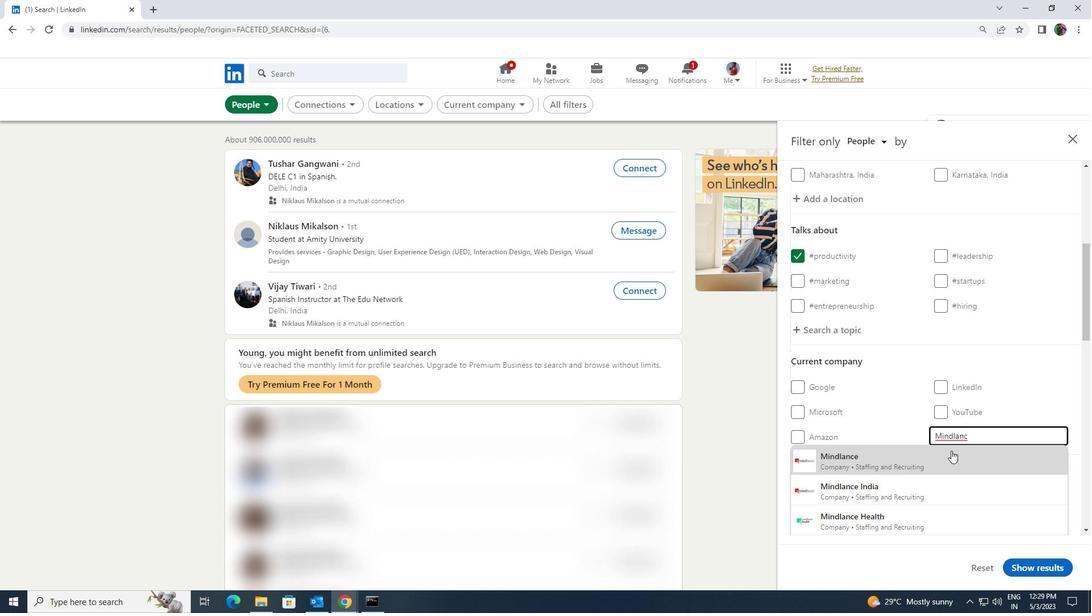
Action: Mouse scrolled (951, 450) with delta (0, 0)
Screenshot: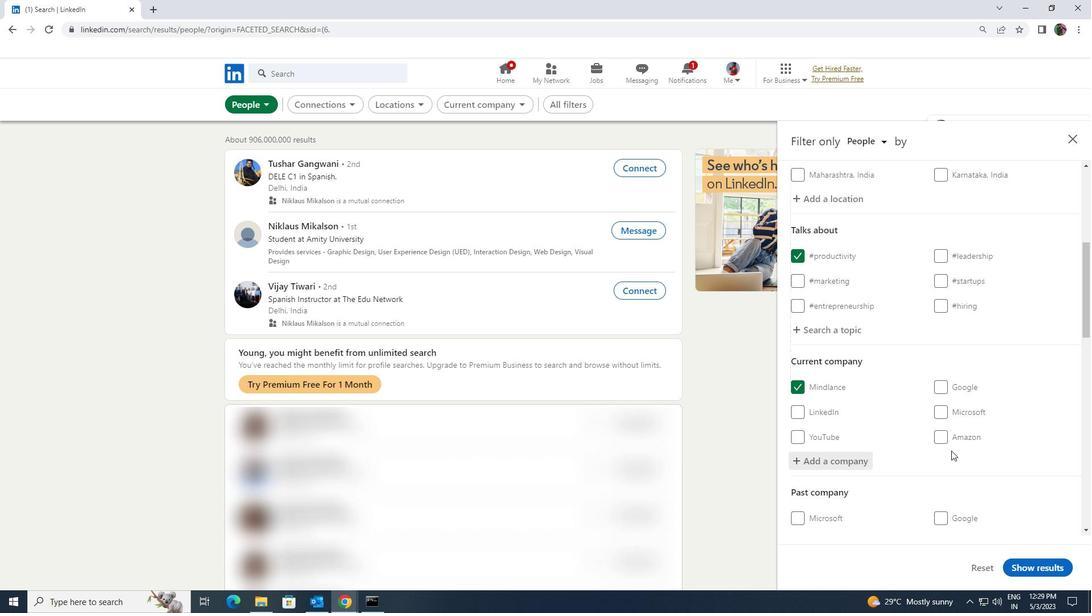 
Action: Mouse scrolled (951, 450) with delta (0, 0)
Screenshot: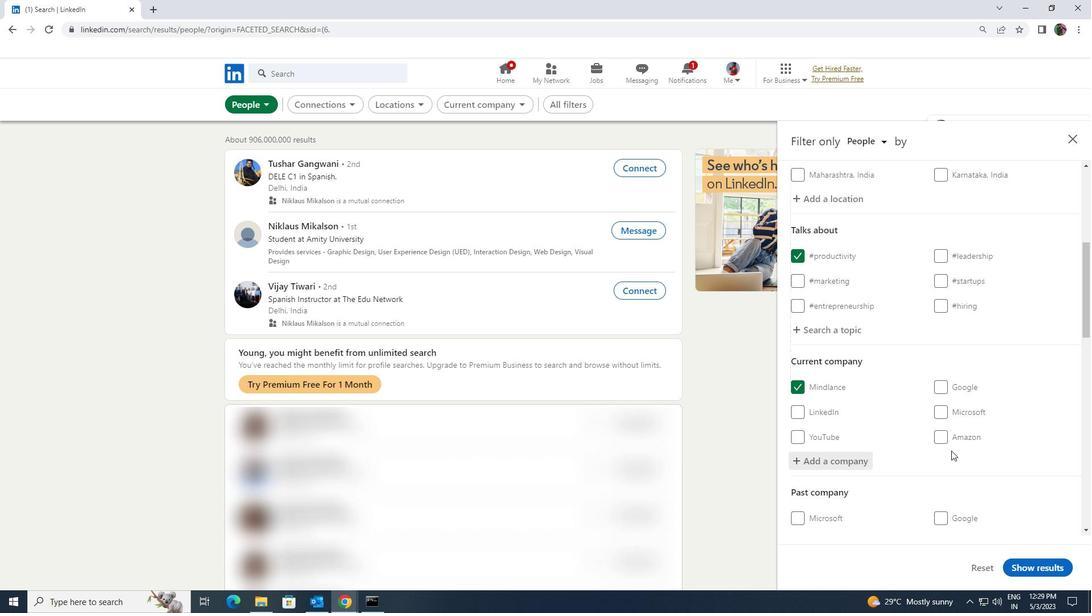 
Action: Mouse scrolled (951, 450) with delta (0, 0)
Screenshot: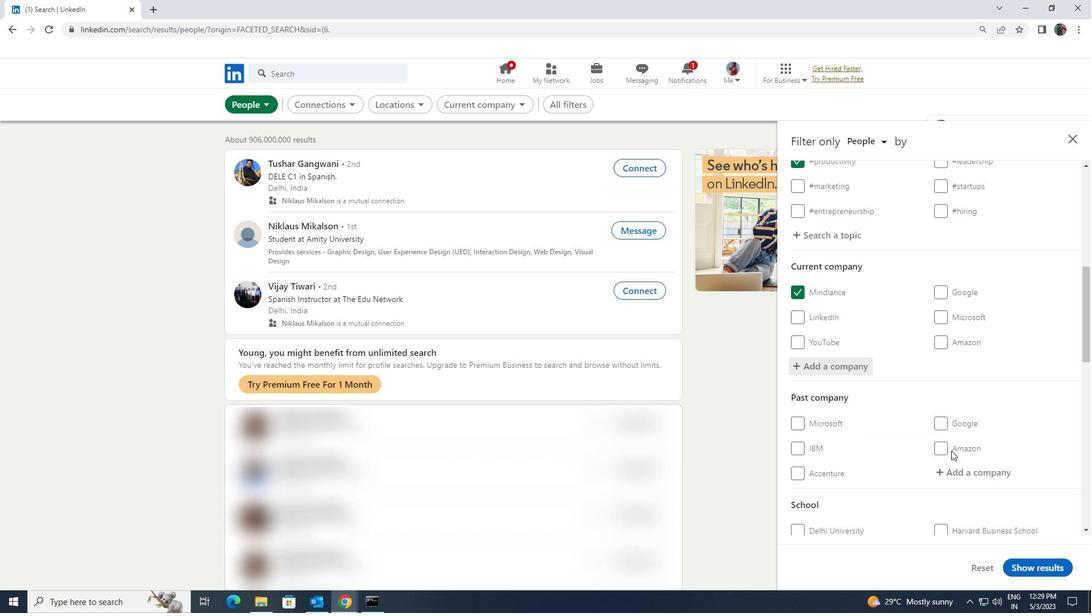 
Action: Mouse scrolled (951, 450) with delta (0, 0)
Screenshot: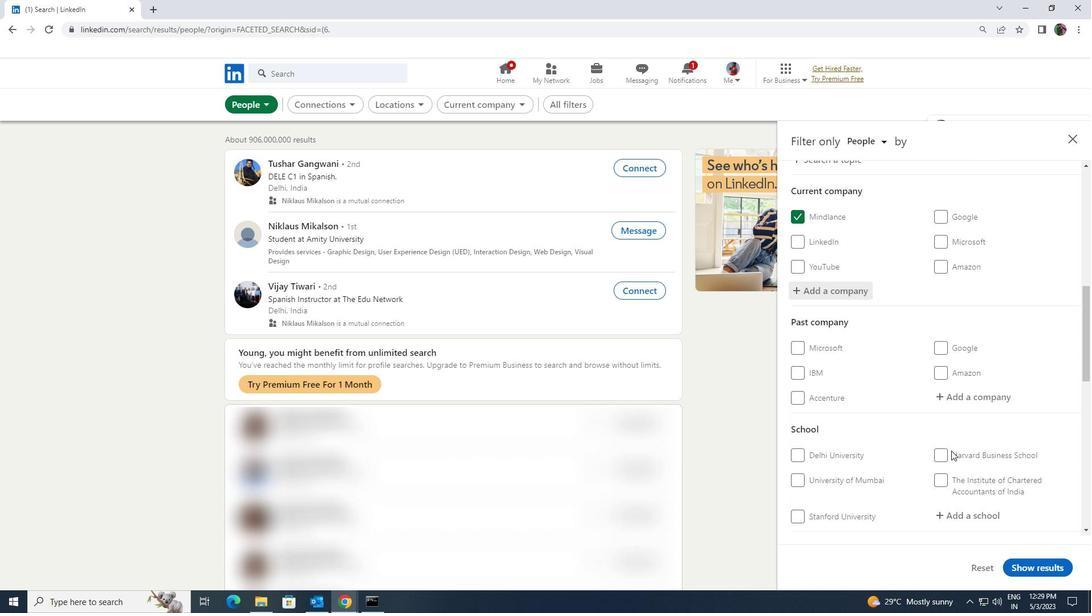 
Action: Mouse moved to (948, 455)
Screenshot: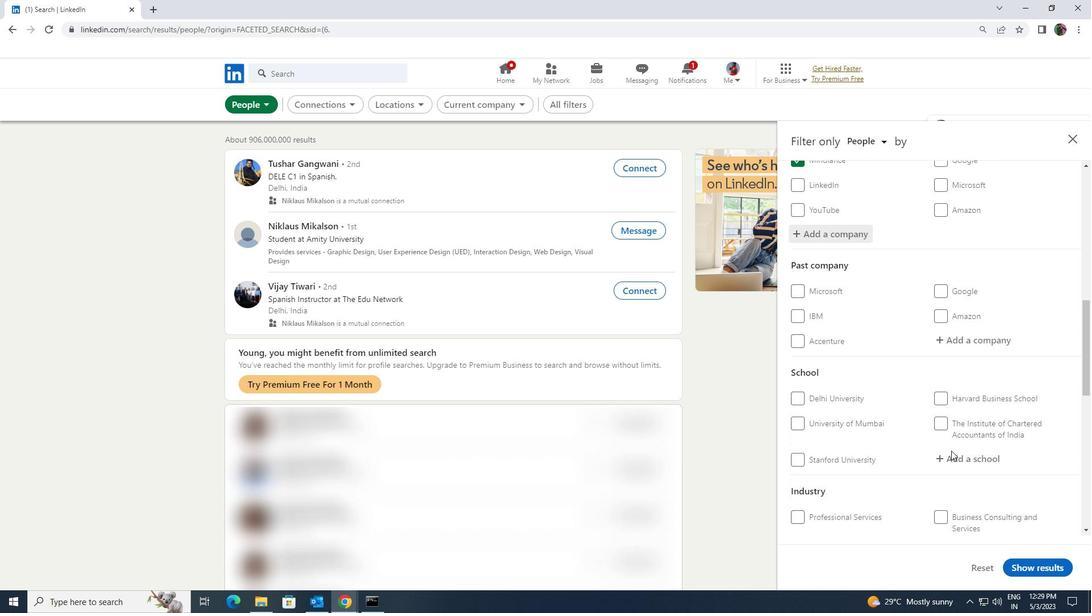 
Action: Mouse pressed left at (948, 455)
Screenshot: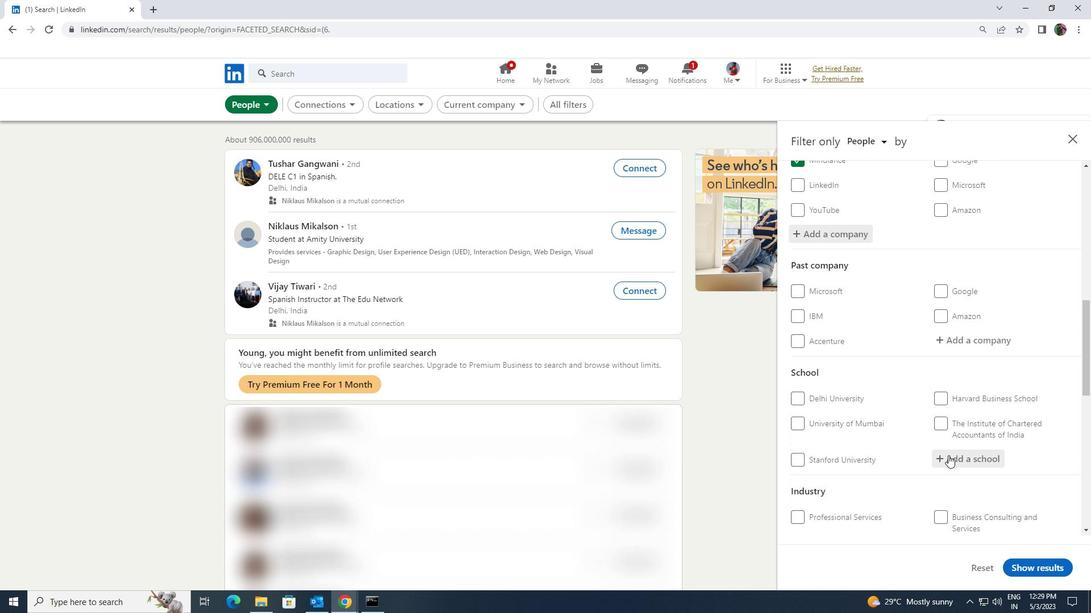 
Action: Key pressed <Key.shift><Key.shift><Key.shift><Key.shift>NIIT<Key.space><Key.shift>PUNE
Screenshot: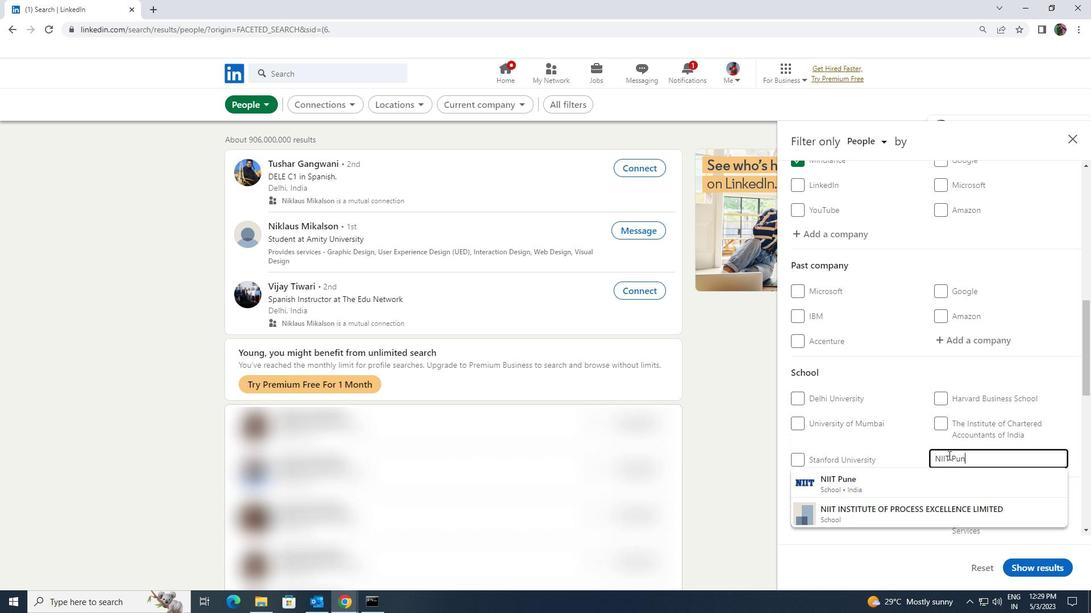 
Action: Mouse moved to (914, 479)
Screenshot: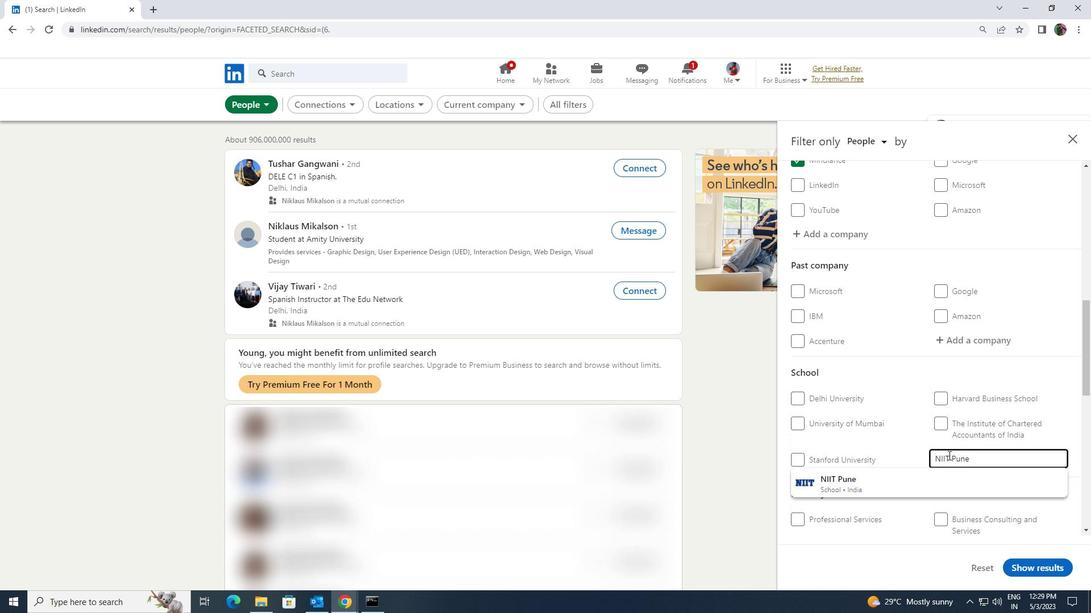 
Action: Mouse pressed left at (914, 479)
Screenshot: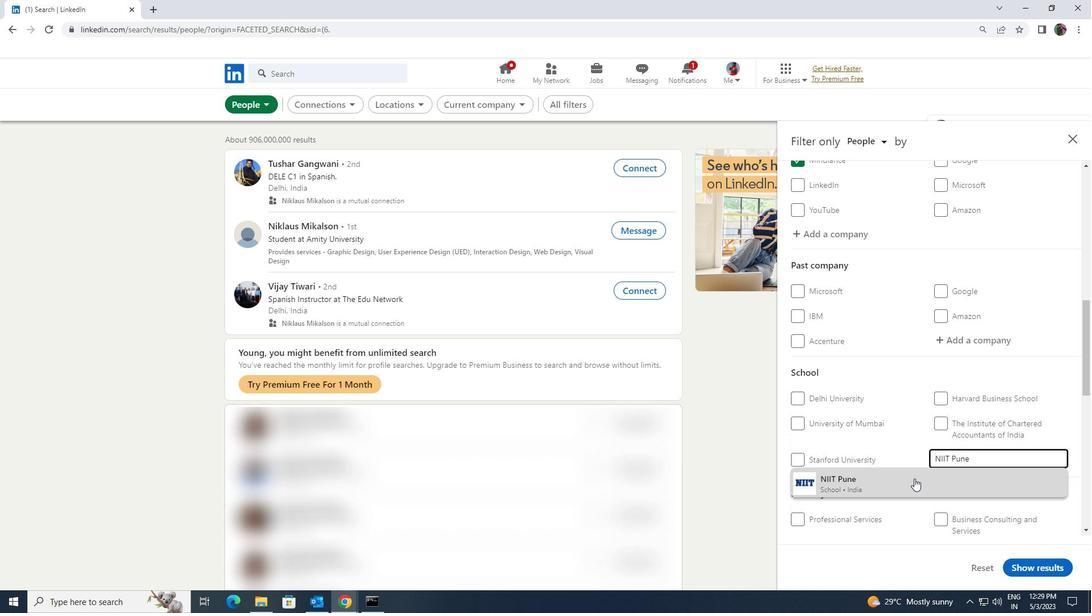 
Action: Mouse scrolled (914, 478) with delta (0, 0)
Screenshot: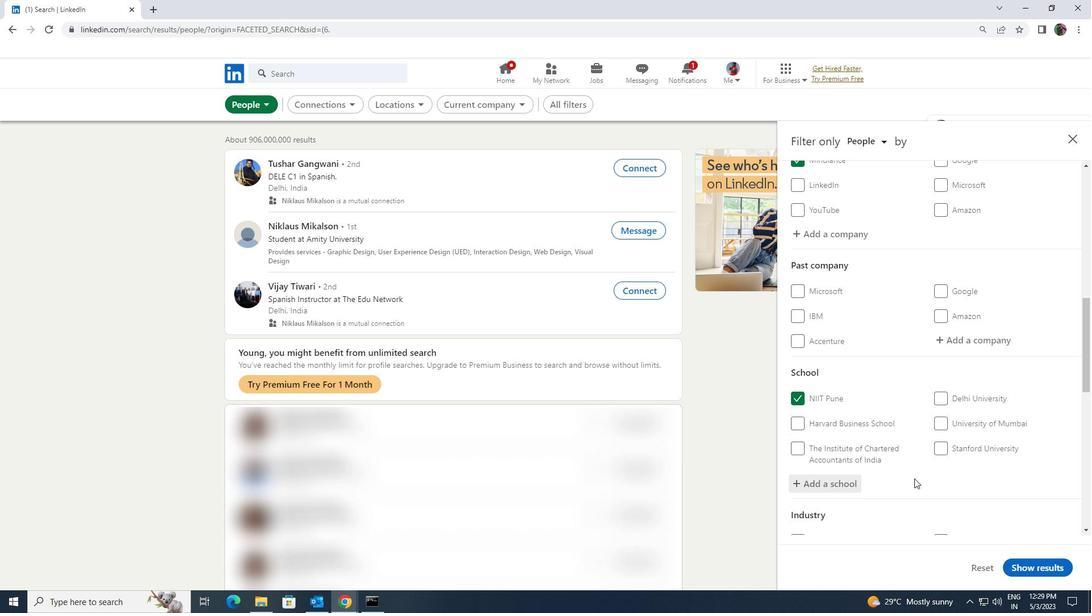 
Action: Mouse scrolled (914, 478) with delta (0, 0)
Screenshot: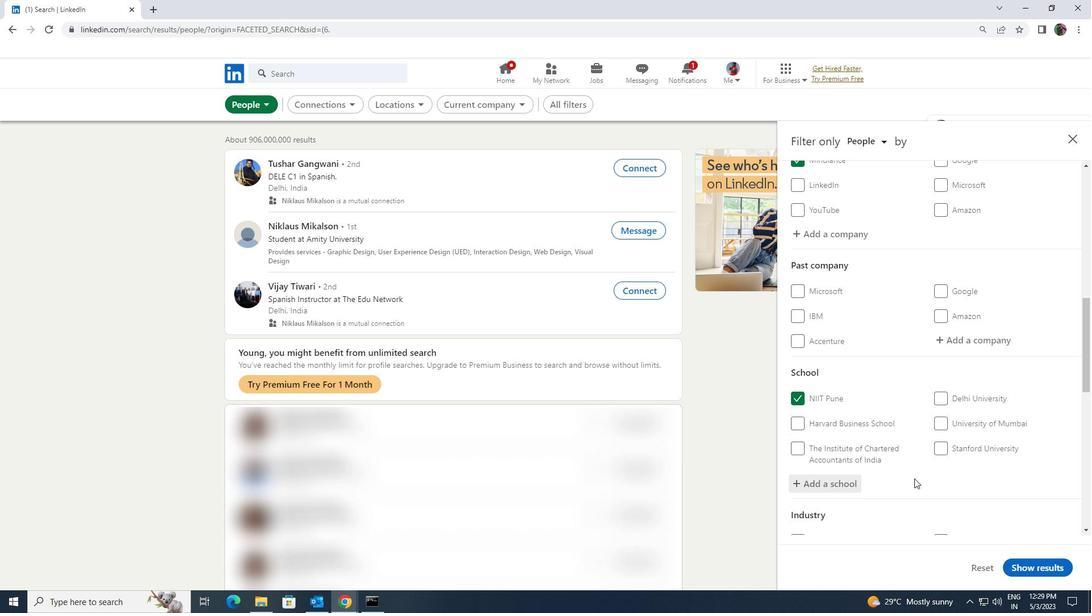 
Action: Mouse moved to (914, 478)
Screenshot: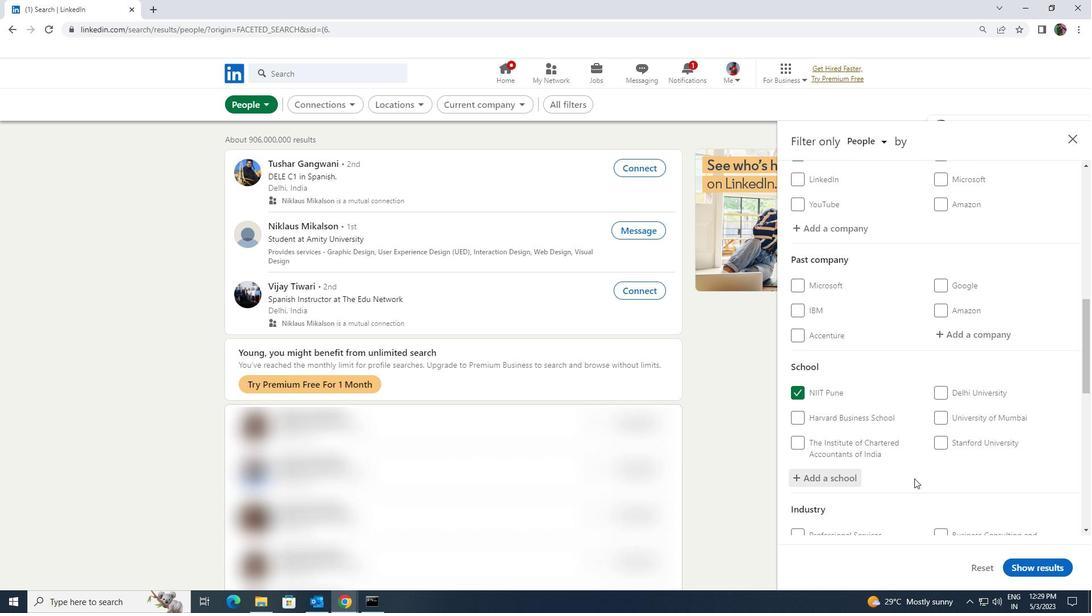 
Action: Mouse scrolled (914, 477) with delta (0, 0)
Screenshot: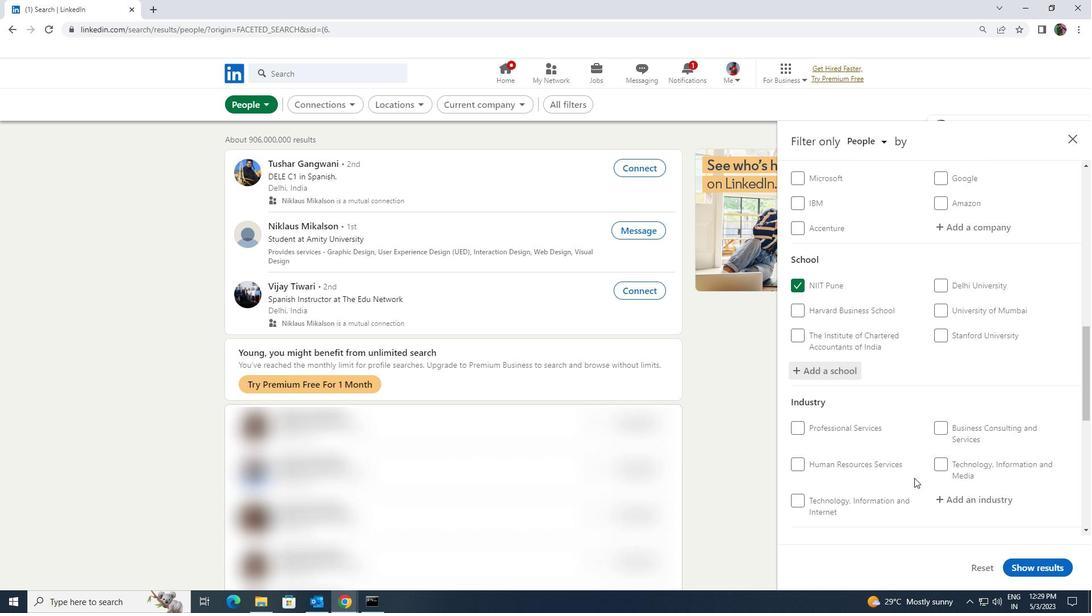 
Action: Mouse moved to (952, 443)
Screenshot: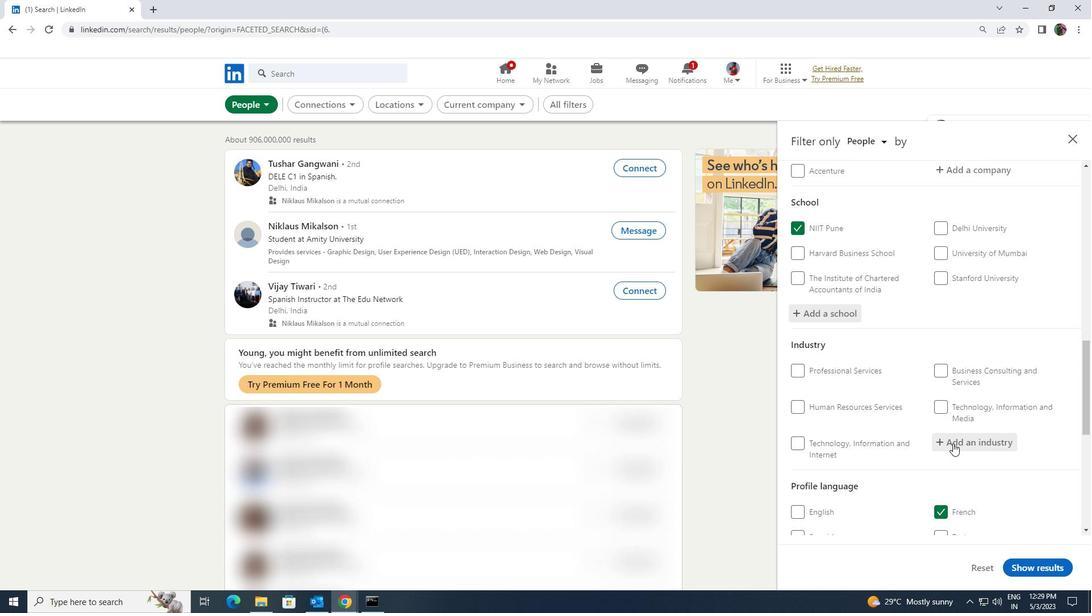 
Action: Mouse pressed left at (952, 443)
Screenshot: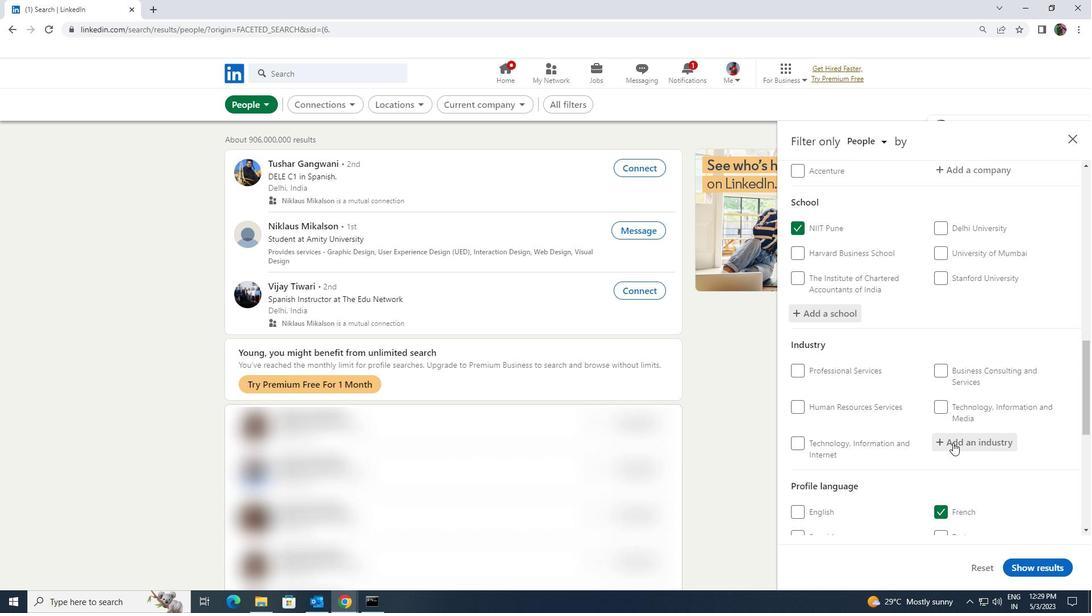 
Action: Key pressed <Key.shift><Key.shift><Key.shift><Key.shift><Key.shift><Key.shift><Key.shift><Key.shift><Key.shift>AMBULA
Screenshot: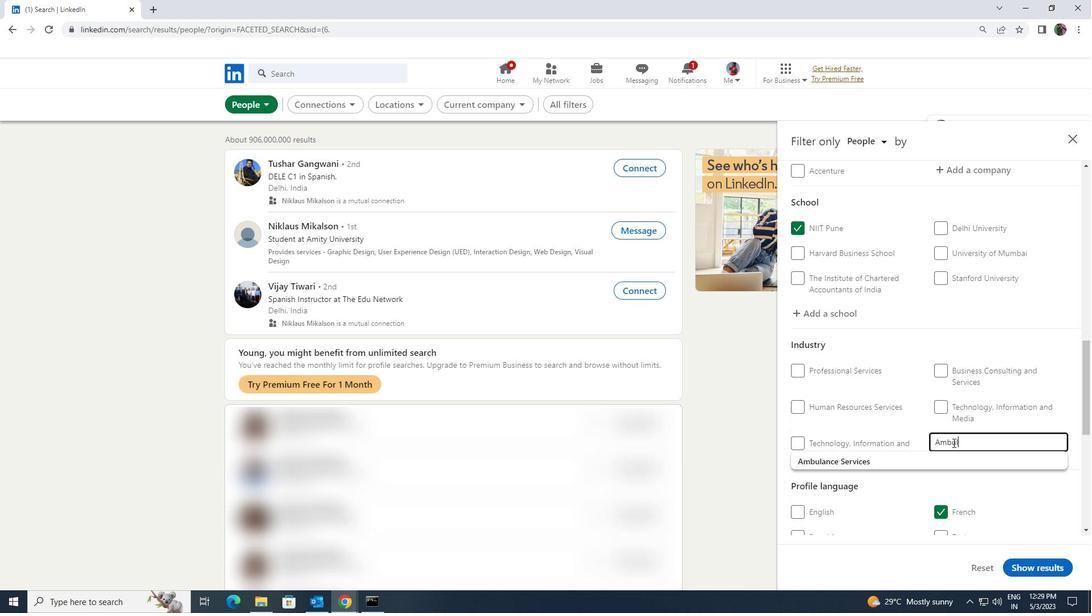 
Action: Mouse moved to (947, 453)
Screenshot: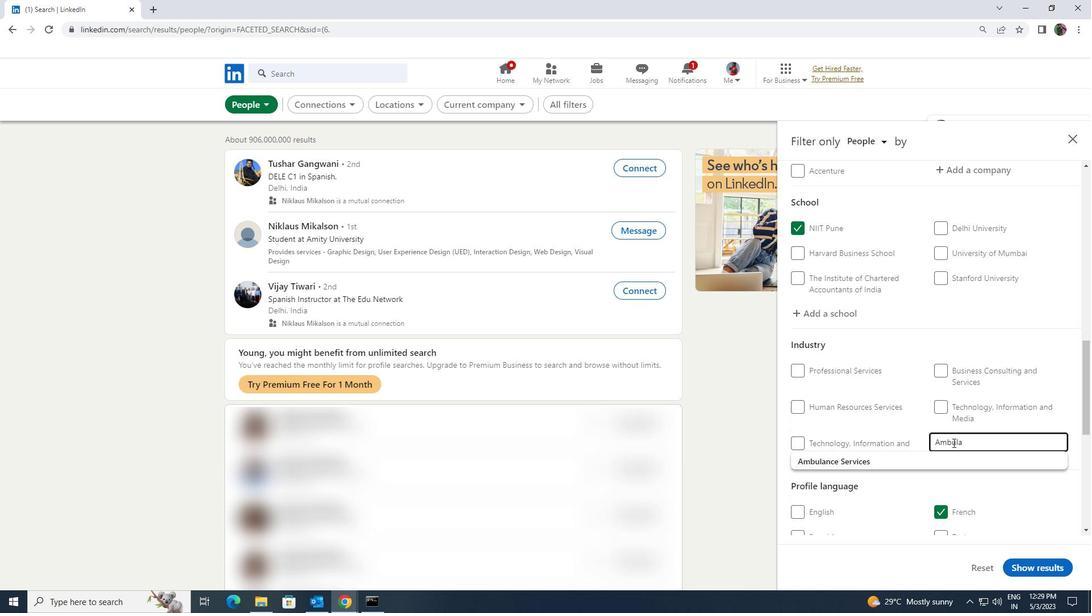 
Action: Mouse pressed left at (947, 453)
Screenshot: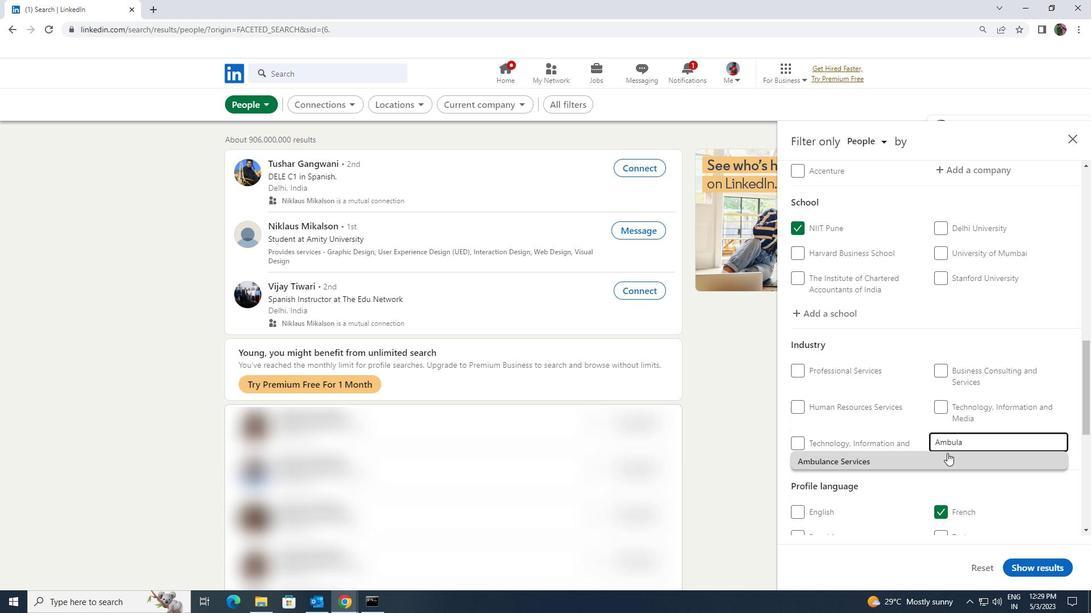 
Action: Mouse moved to (948, 452)
Screenshot: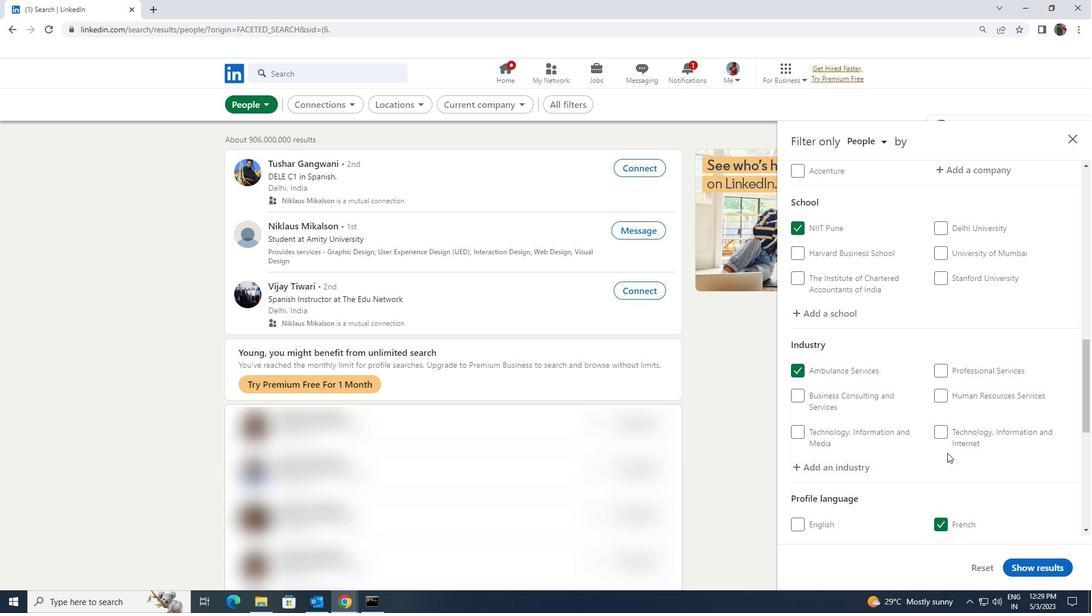 
Action: Mouse scrolled (948, 451) with delta (0, 0)
Screenshot: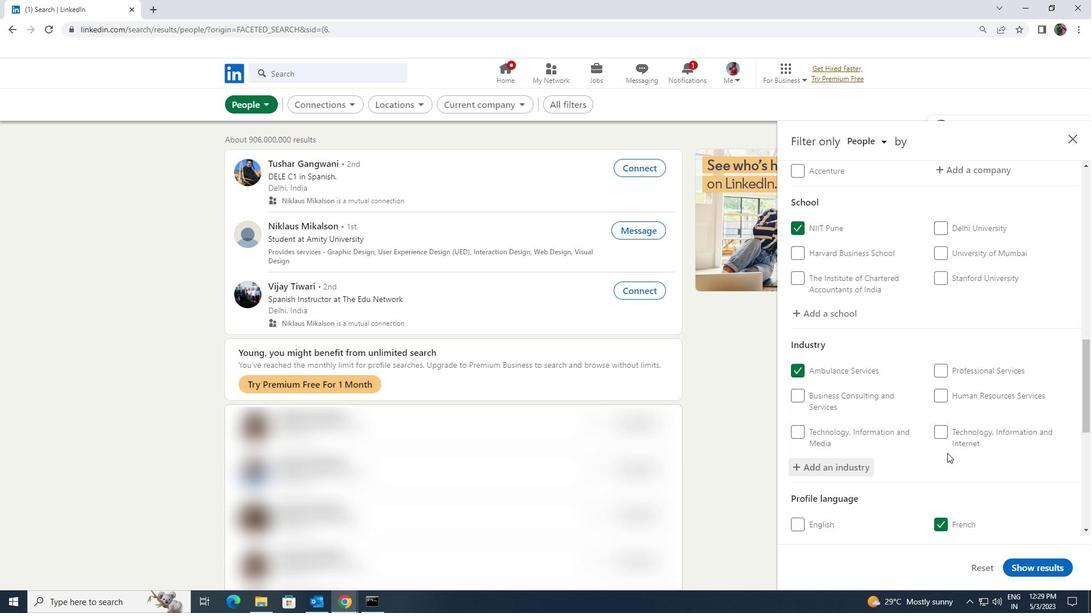 
Action: Mouse scrolled (948, 451) with delta (0, 0)
Screenshot: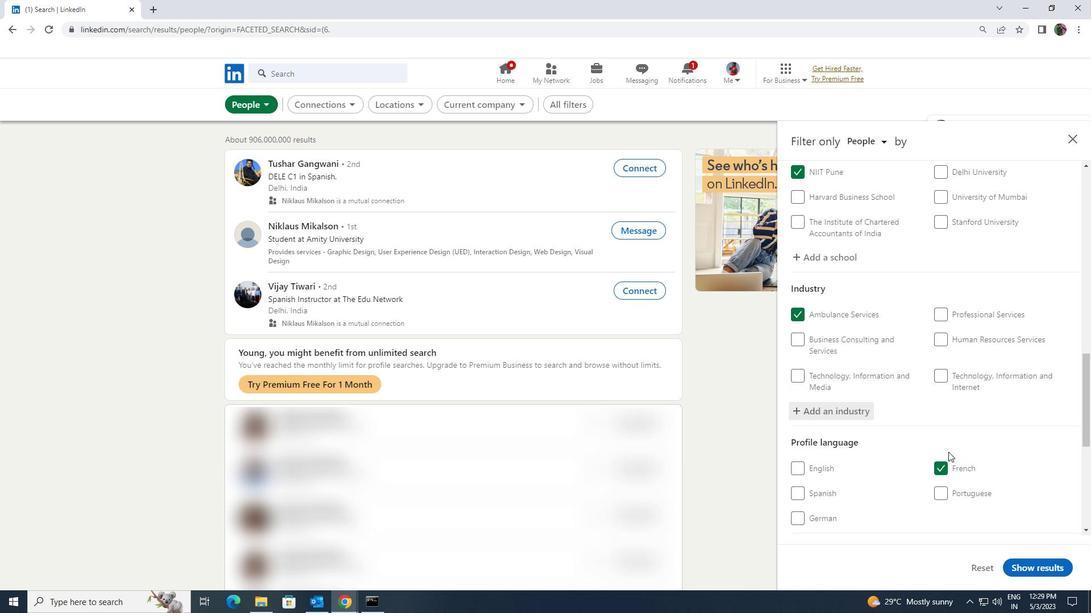 
Action: Mouse scrolled (948, 451) with delta (0, 0)
Screenshot: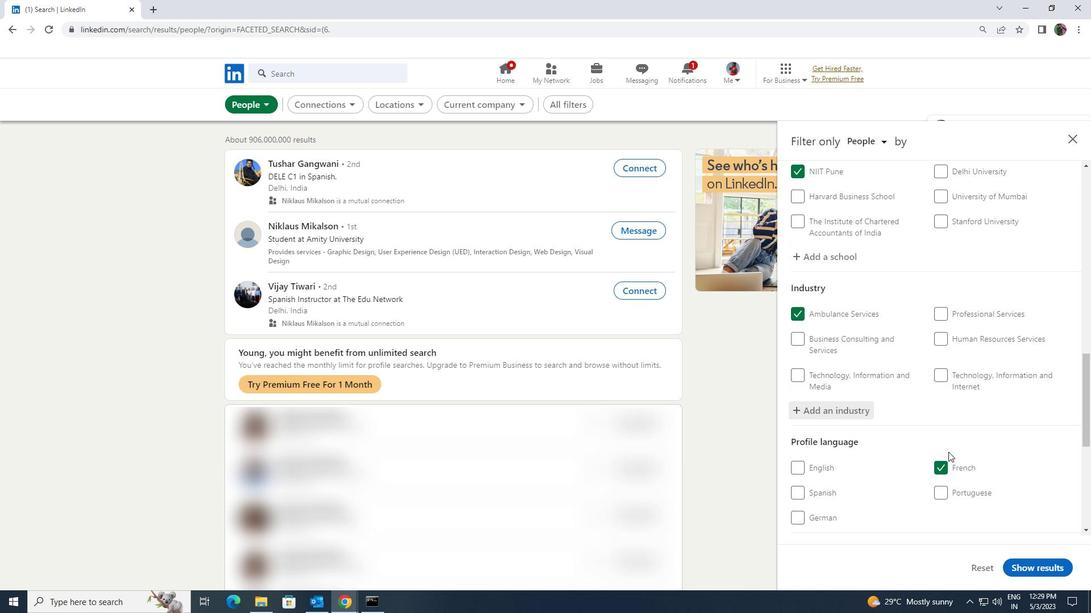 
Action: Mouse scrolled (948, 451) with delta (0, 0)
Screenshot: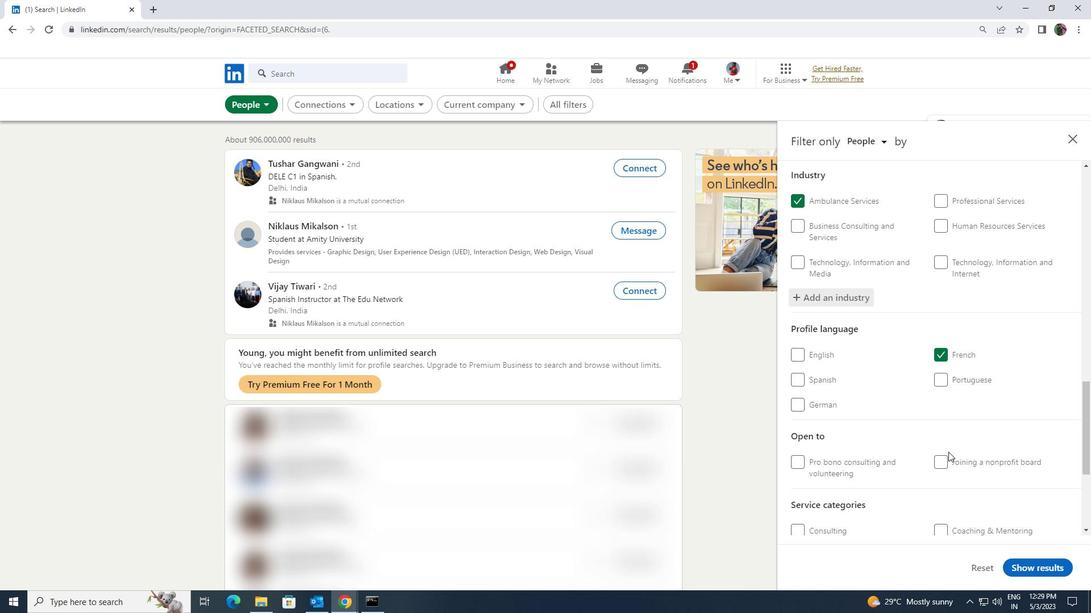 
Action: Mouse scrolled (948, 451) with delta (0, 0)
Screenshot: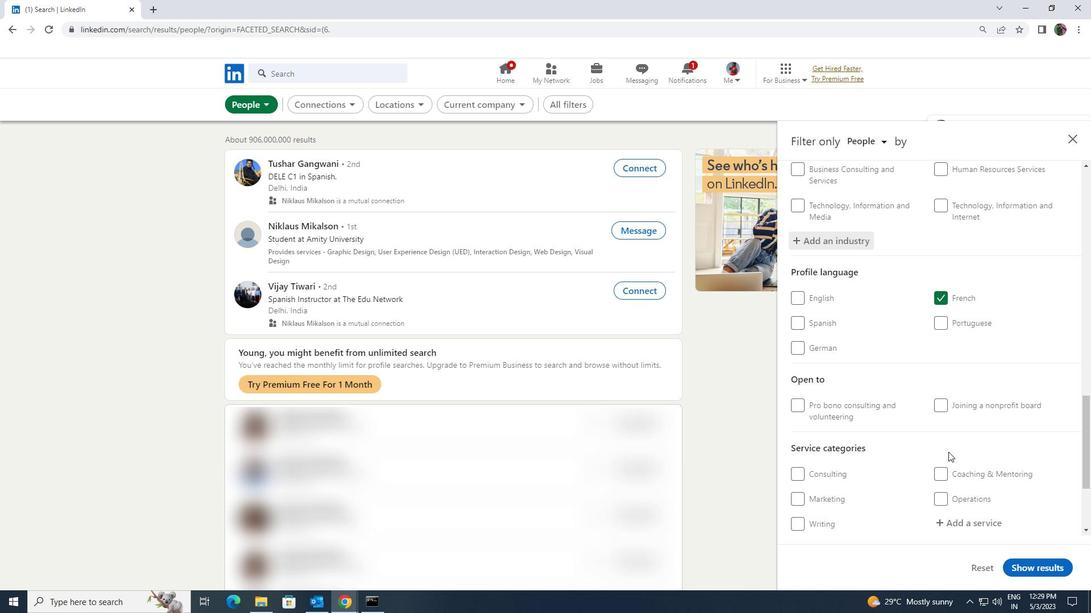 
Action: Mouse moved to (941, 458)
Screenshot: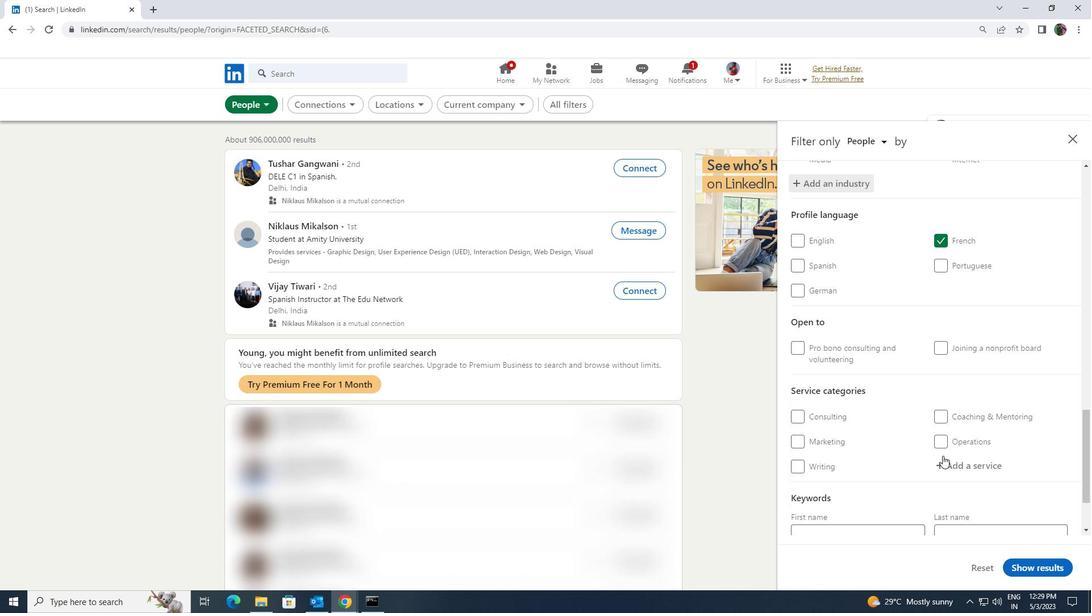 
Action: Mouse pressed left at (941, 458)
Screenshot: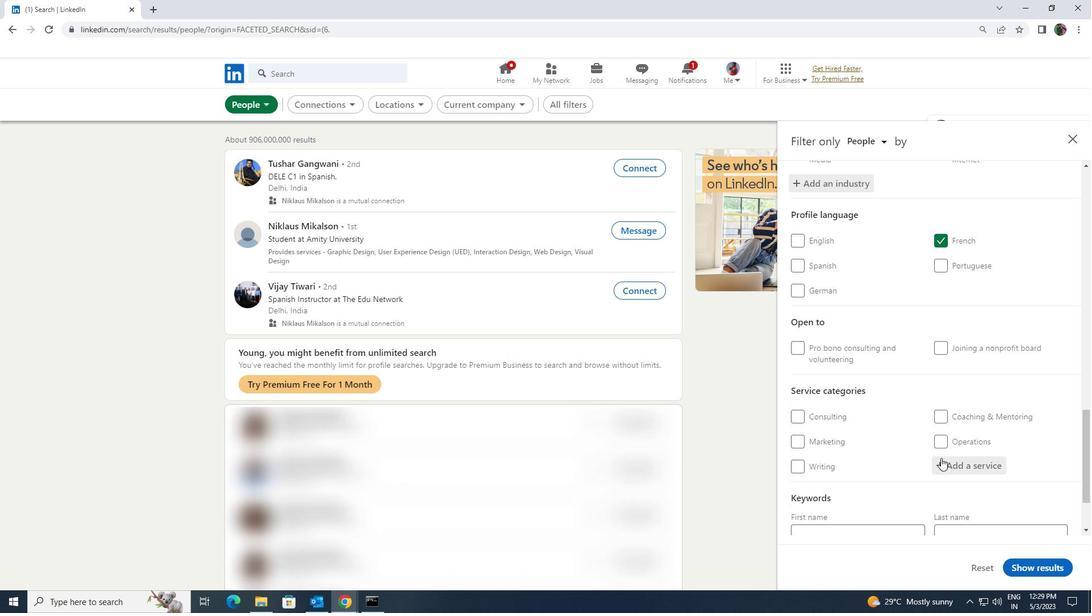 
Action: Mouse moved to (941, 459)
Screenshot: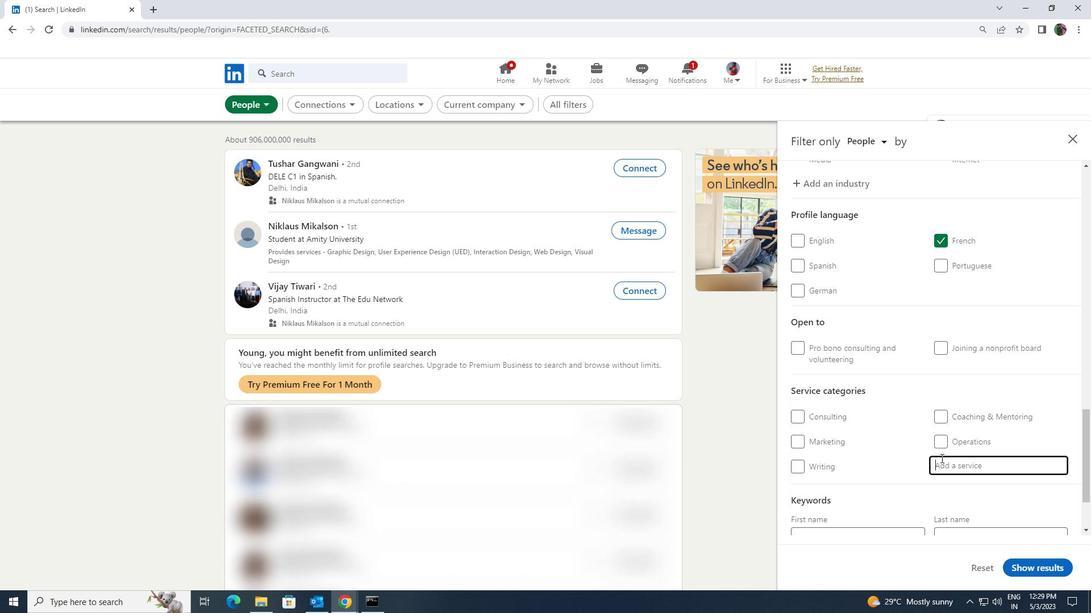 
Action: Key pressed <Key.shift><Key.shift><Key.shift><Key.shift><Key.shift><Key.shift>PRINT
Screenshot: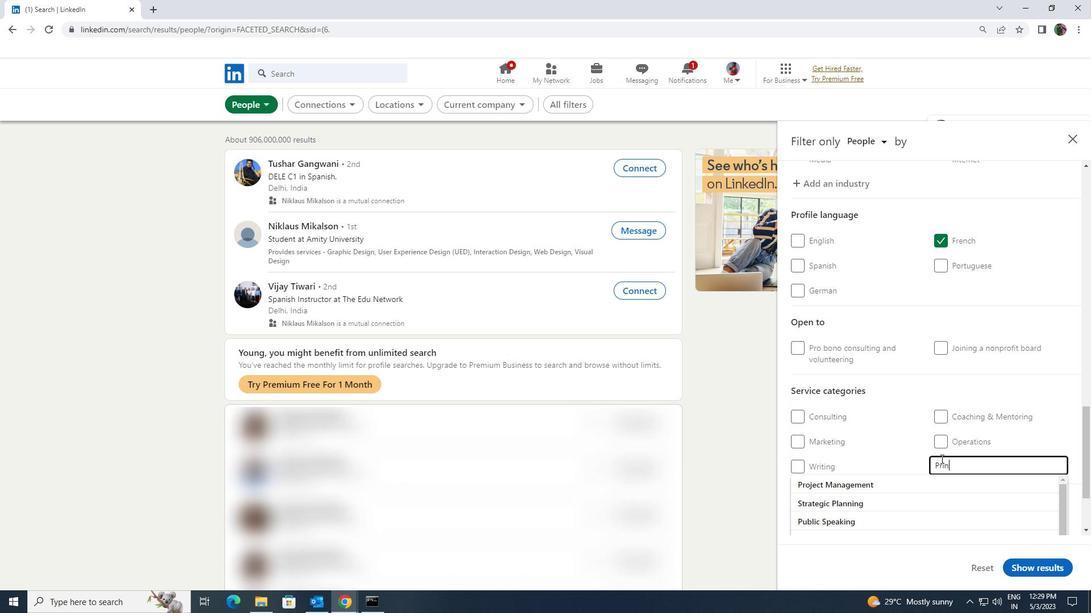 
Action: Mouse moved to (935, 476)
Screenshot: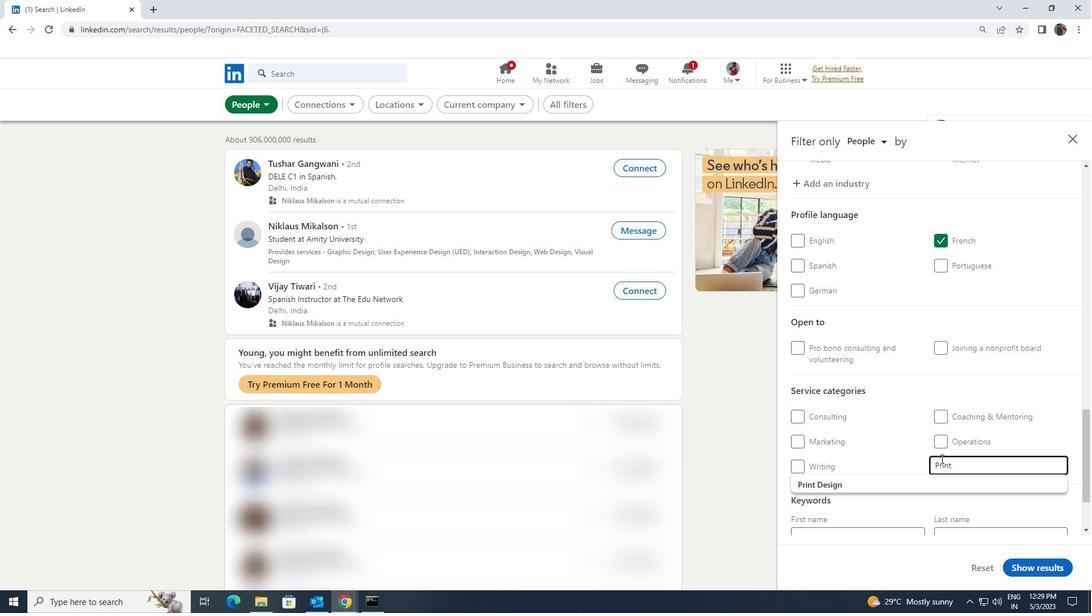
Action: Mouse pressed left at (935, 476)
Screenshot: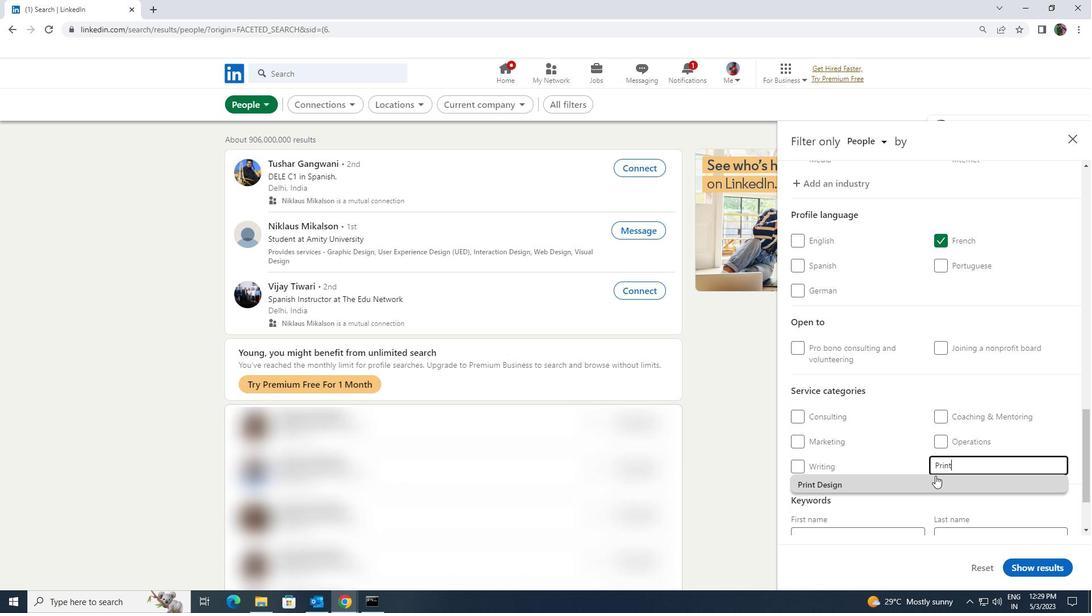 
Action: Mouse scrolled (935, 475) with delta (0, 0)
Screenshot: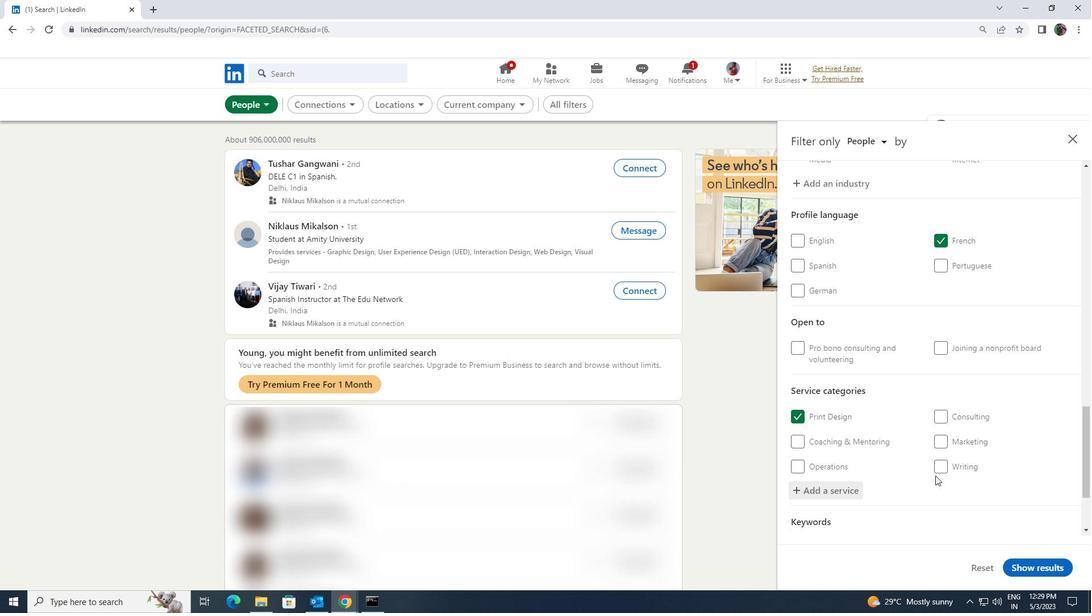 
Action: Mouse scrolled (935, 475) with delta (0, 0)
Screenshot: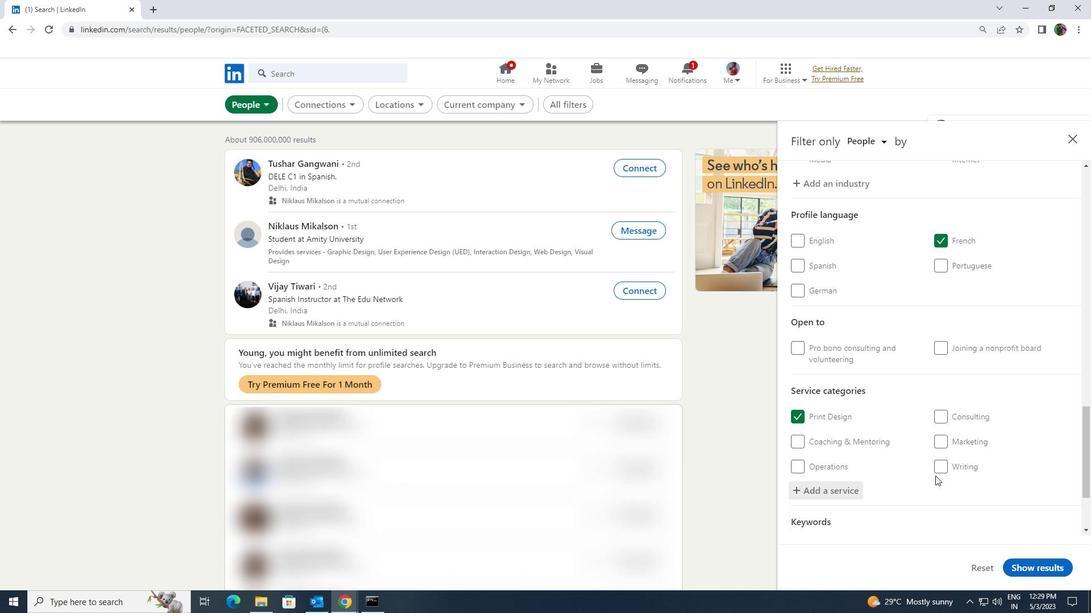 
Action: Mouse moved to (917, 481)
Screenshot: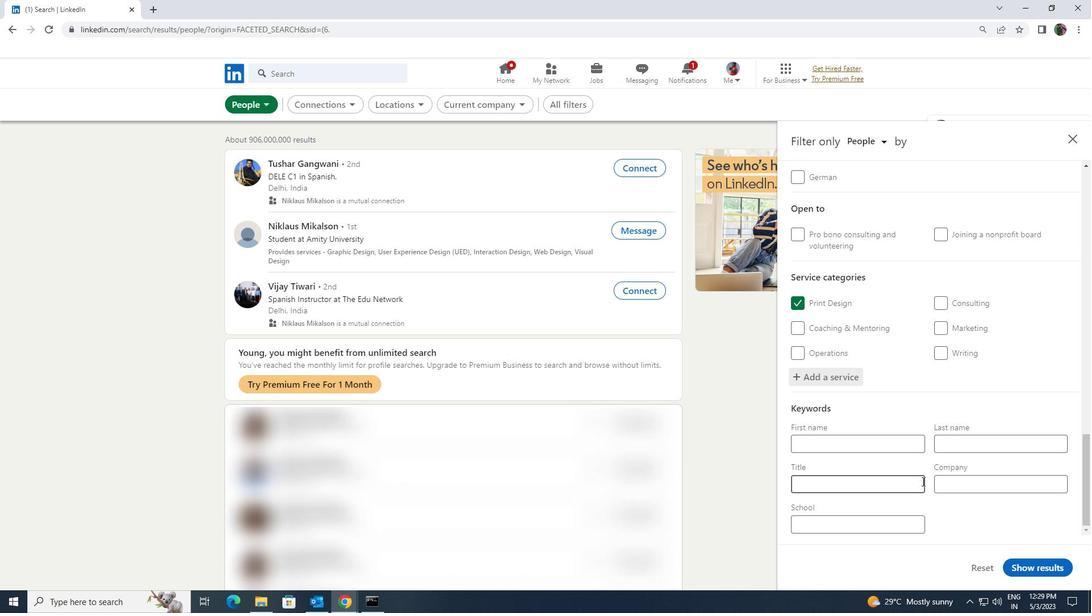 
Action: Mouse pressed left at (917, 481)
Screenshot: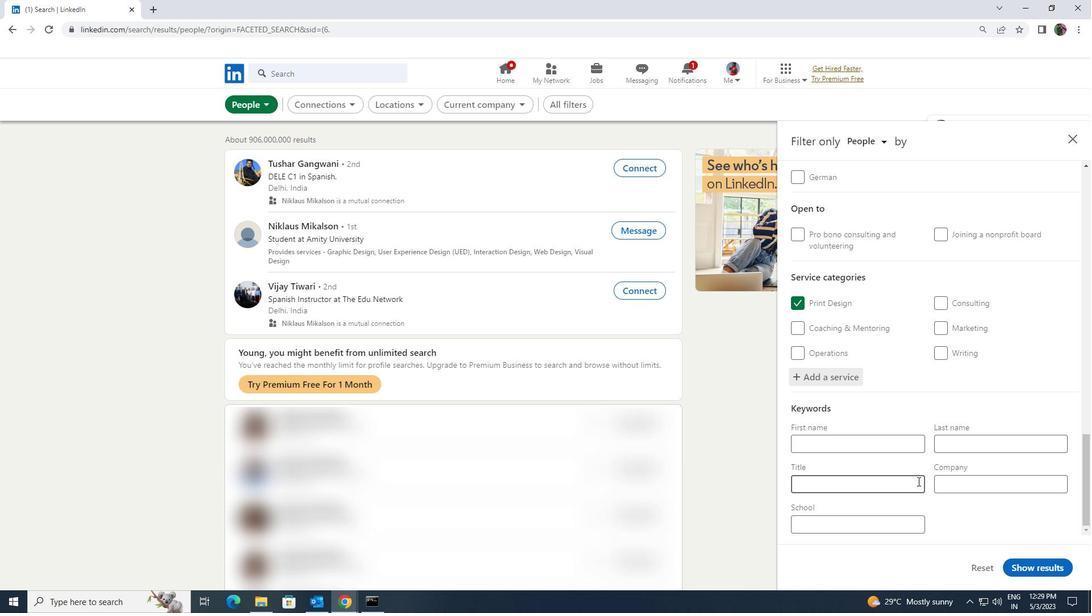 
Action: Key pressed <Key.shift><Key.shift><Key.shift><Key.shift><Key.shift><Key.shift><Key.shift><Key.shift><Key.shift>PORTER
Screenshot: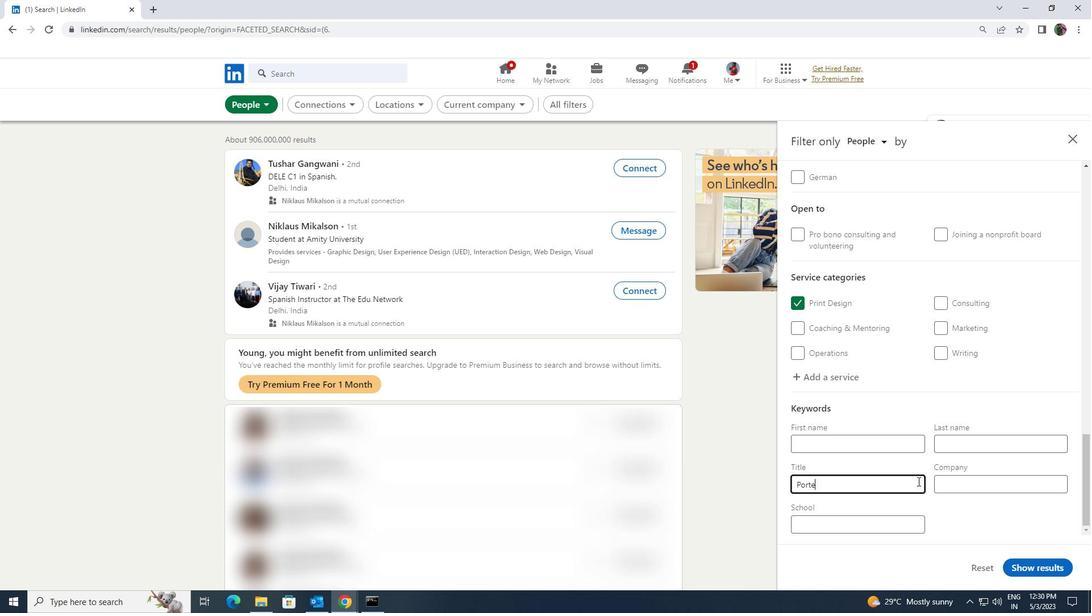 
Action: Mouse moved to (1018, 568)
Screenshot: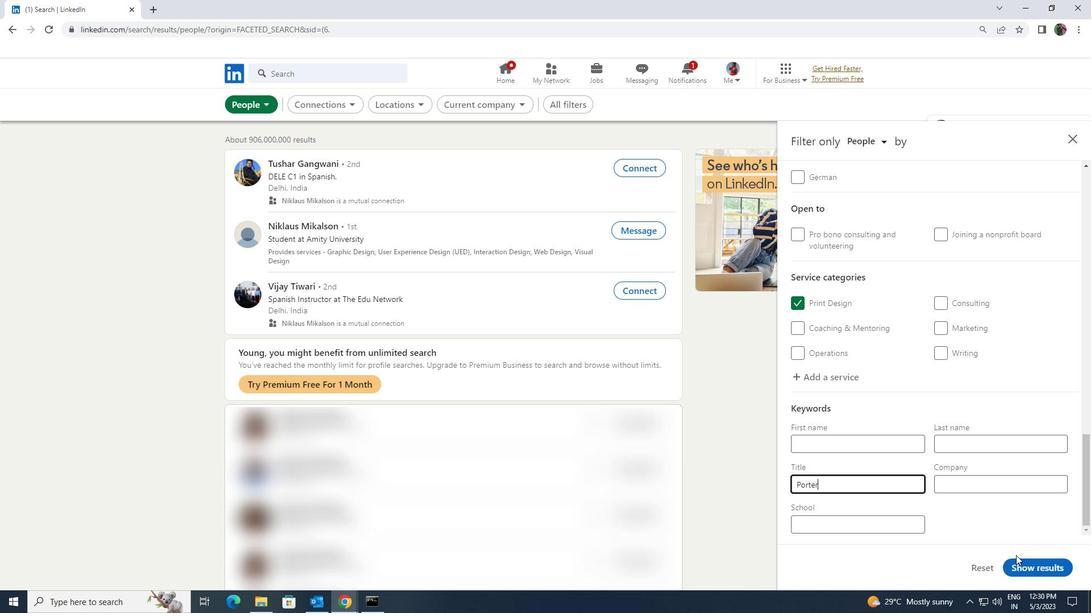 
Action: Mouse pressed left at (1018, 568)
Screenshot: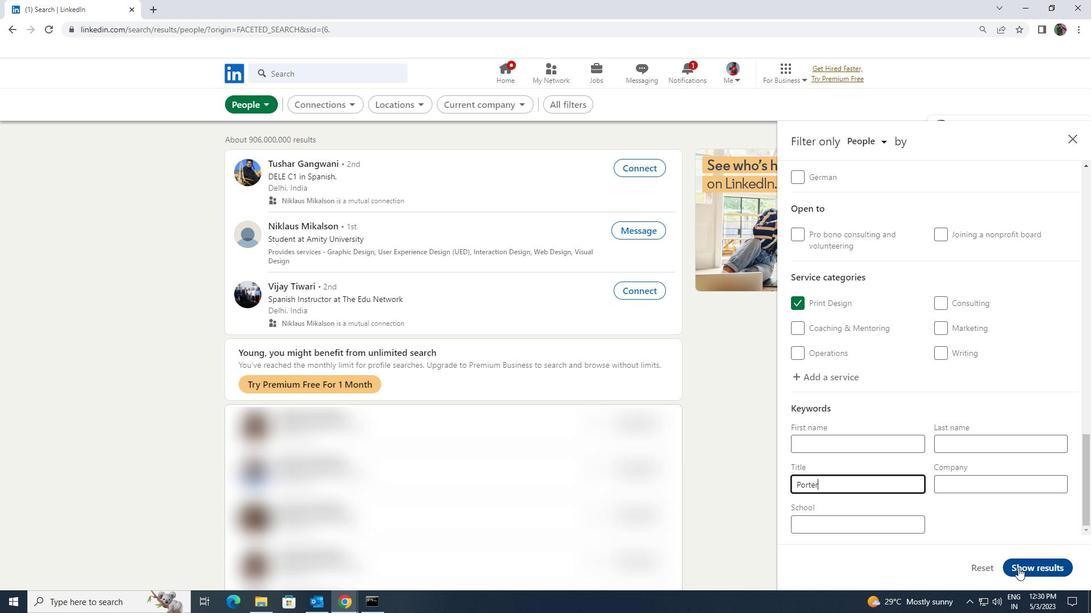 
